 Task: Check the average views per listing of carpet in the last 3 years.
Action: Mouse moved to (899, 204)
Screenshot: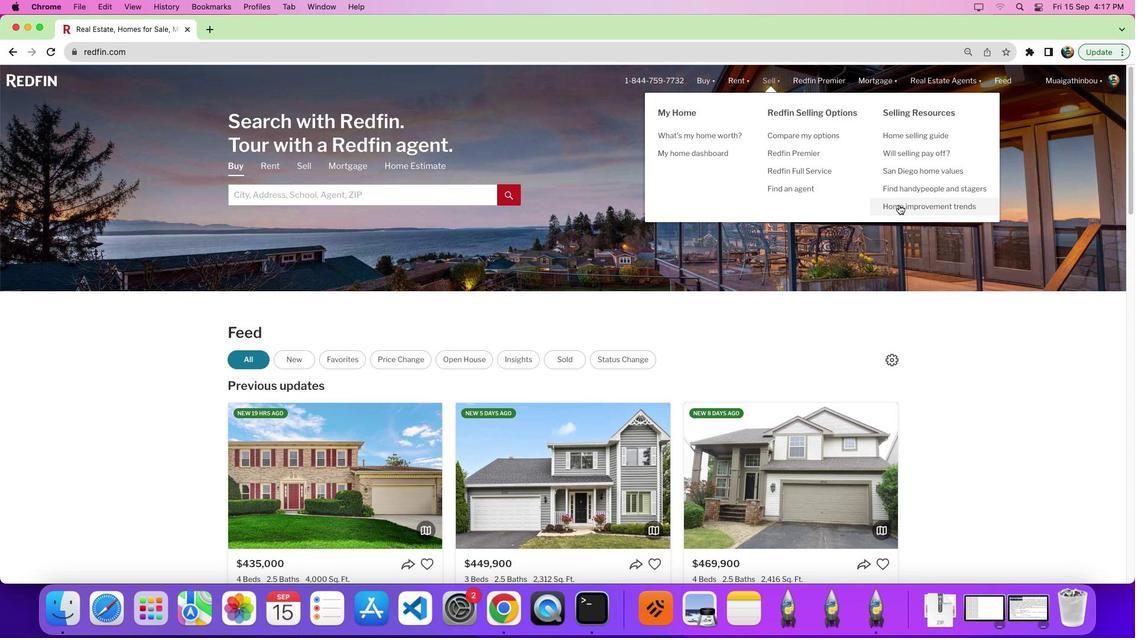 
Action: Mouse pressed left at (899, 204)
Screenshot: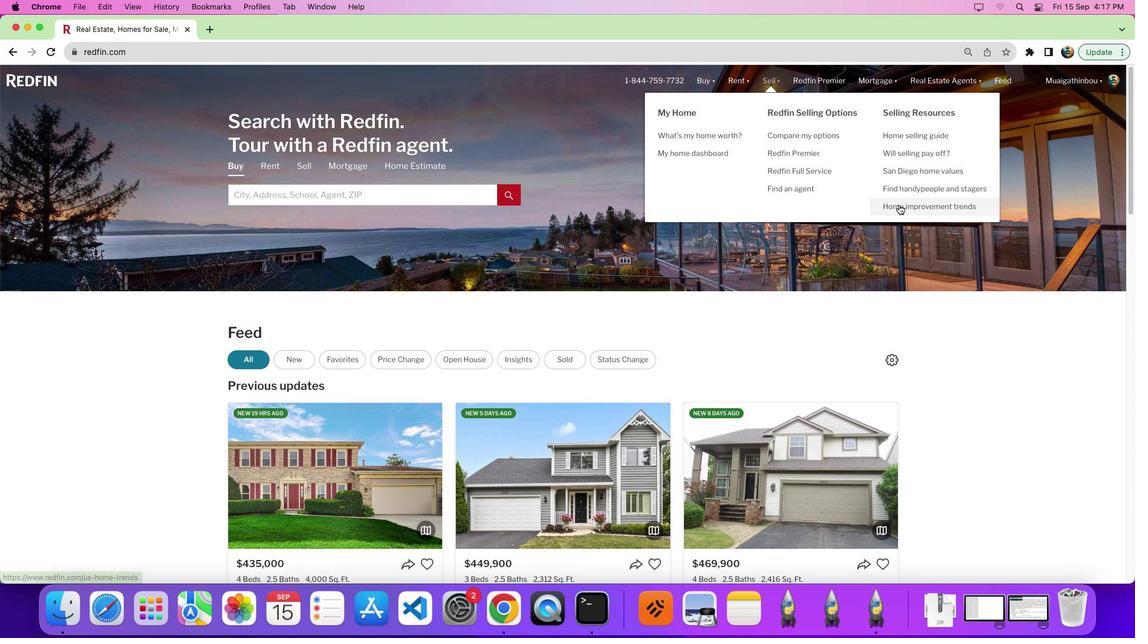 
Action: Mouse pressed left at (899, 204)
Screenshot: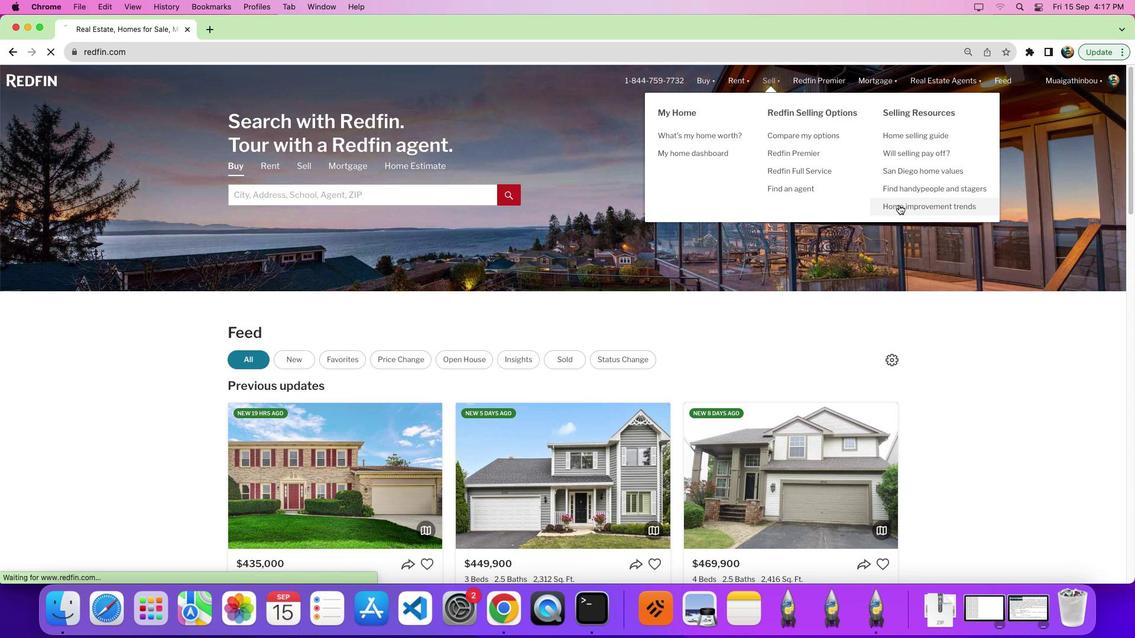 
Action: Mouse moved to (321, 233)
Screenshot: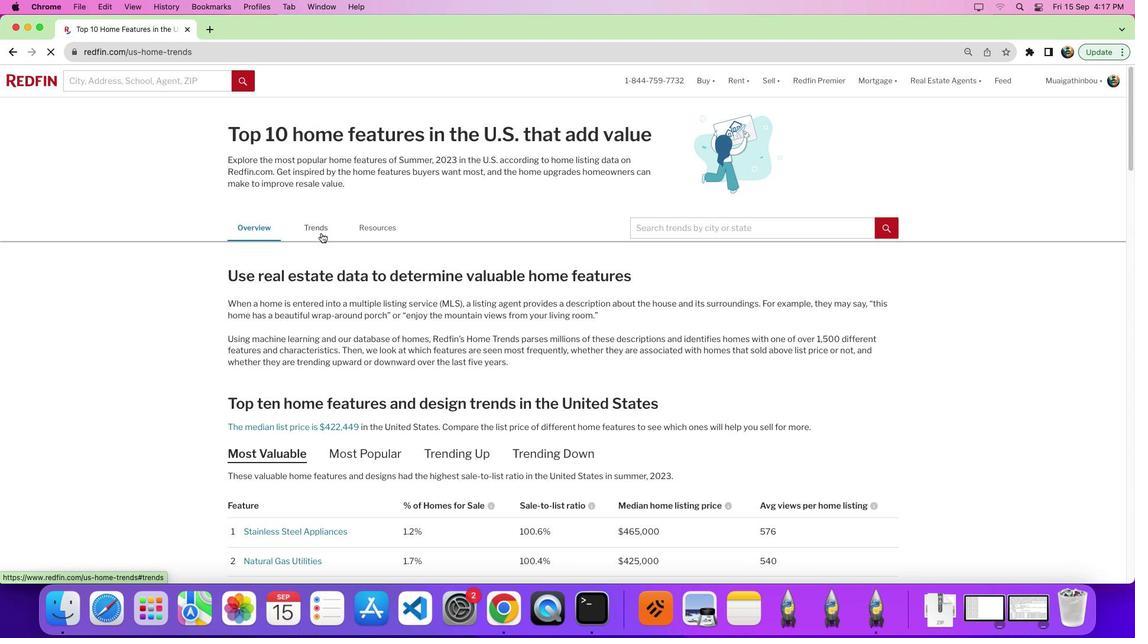 
Action: Mouse pressed left at (321, 233)
Screenshot: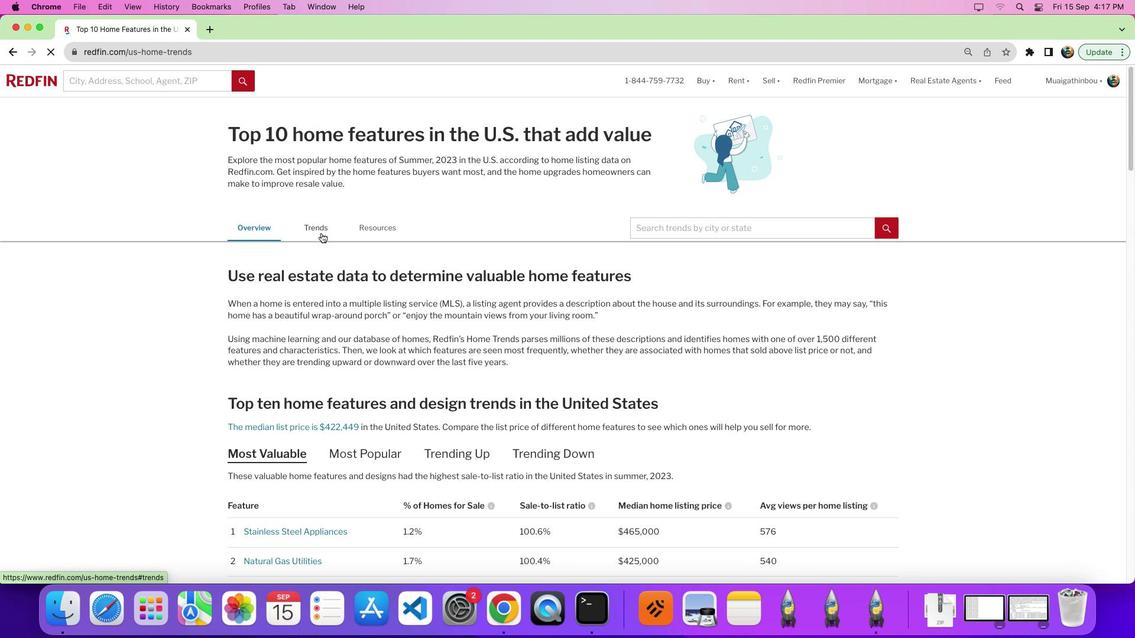 
Action: Mouse moved to (454, 245)
Screenshot: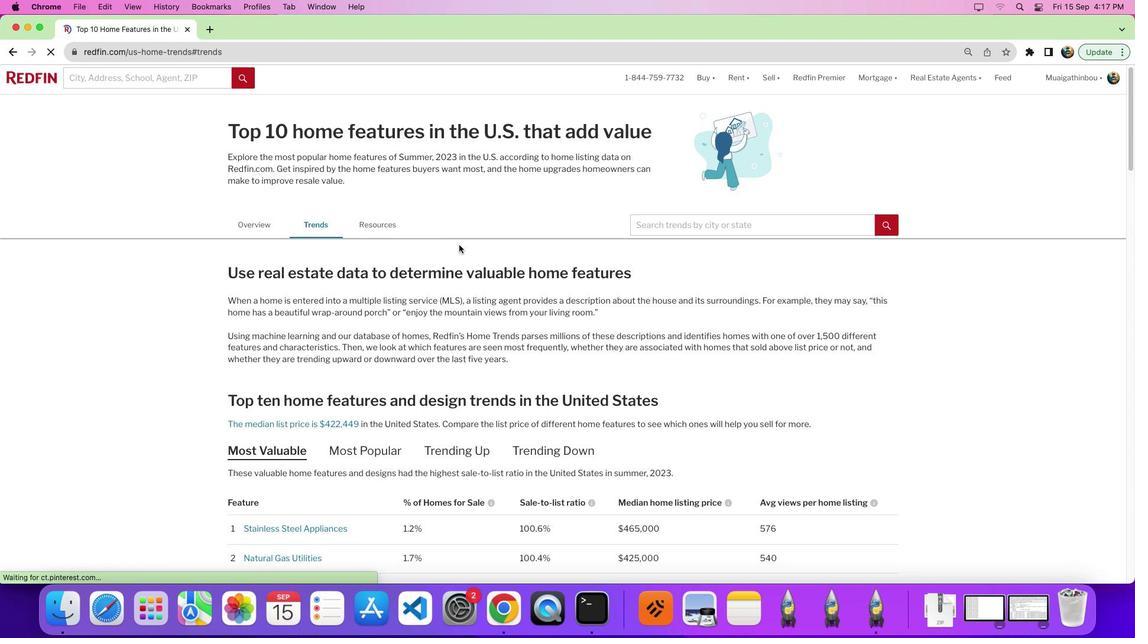 
Action: Mouse scrolled (454, 245) with delta (0, 0)
Screenshot: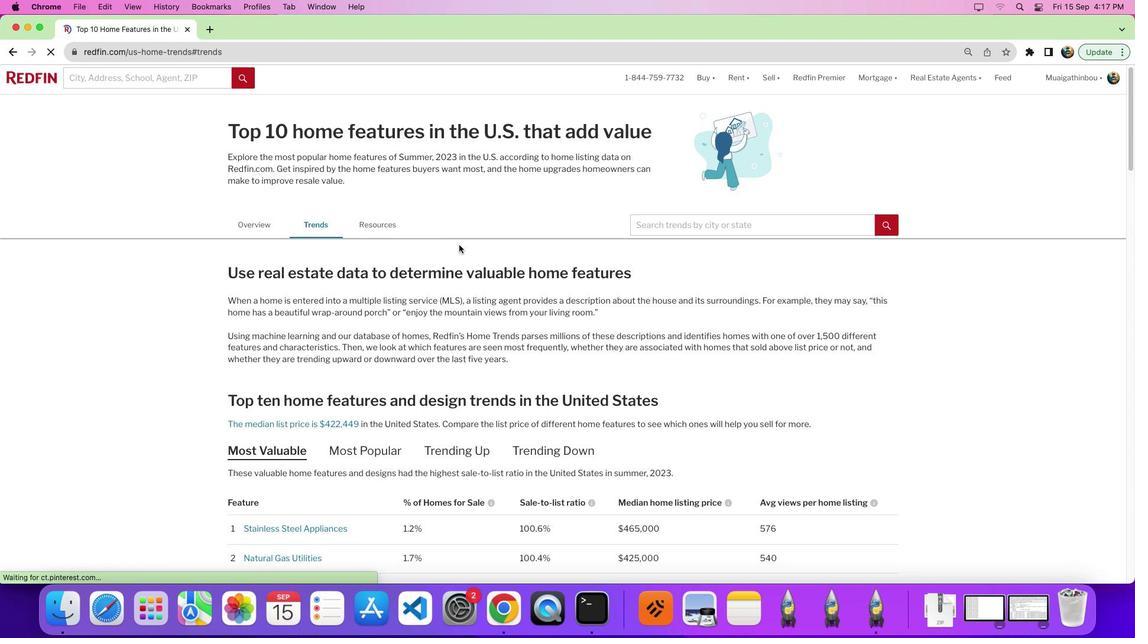 
Action: Mouse moved to (457, 245)
Screenshot: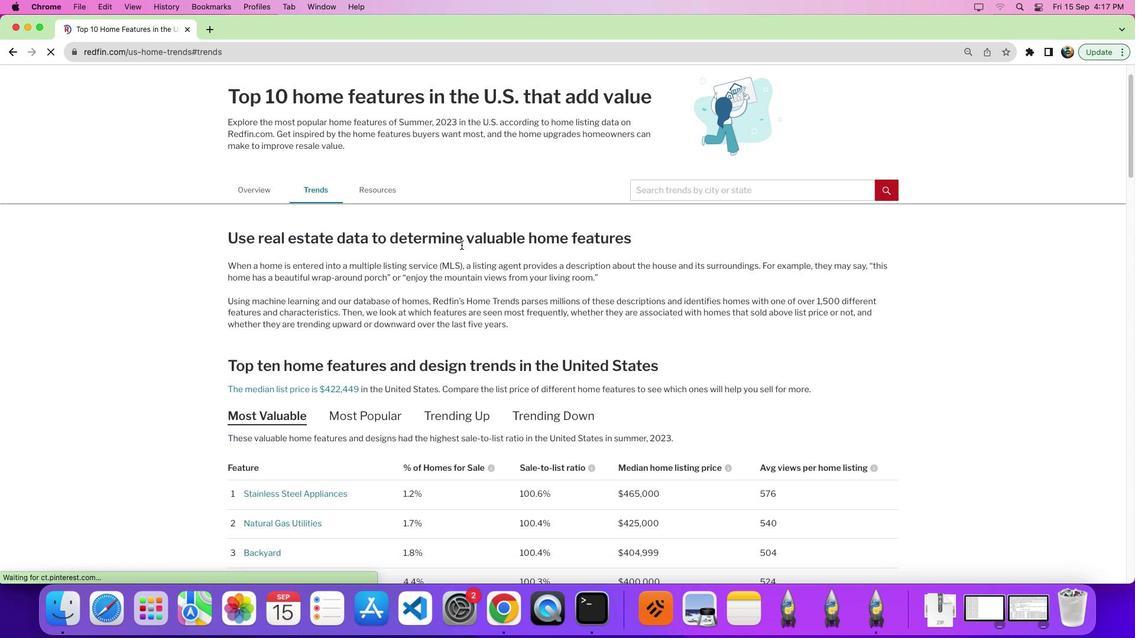 
Action: Mouse scrolled (457, 245) with delta (0, 0)
Screenshot: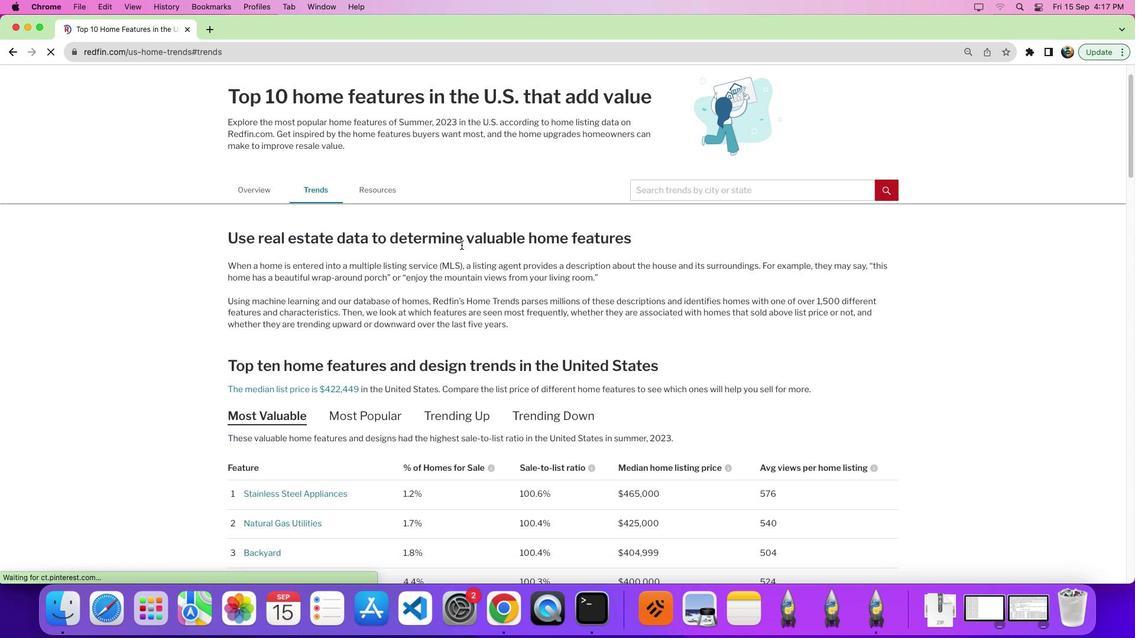 
Action: Mouse moved to (459, 244)
Screenshot: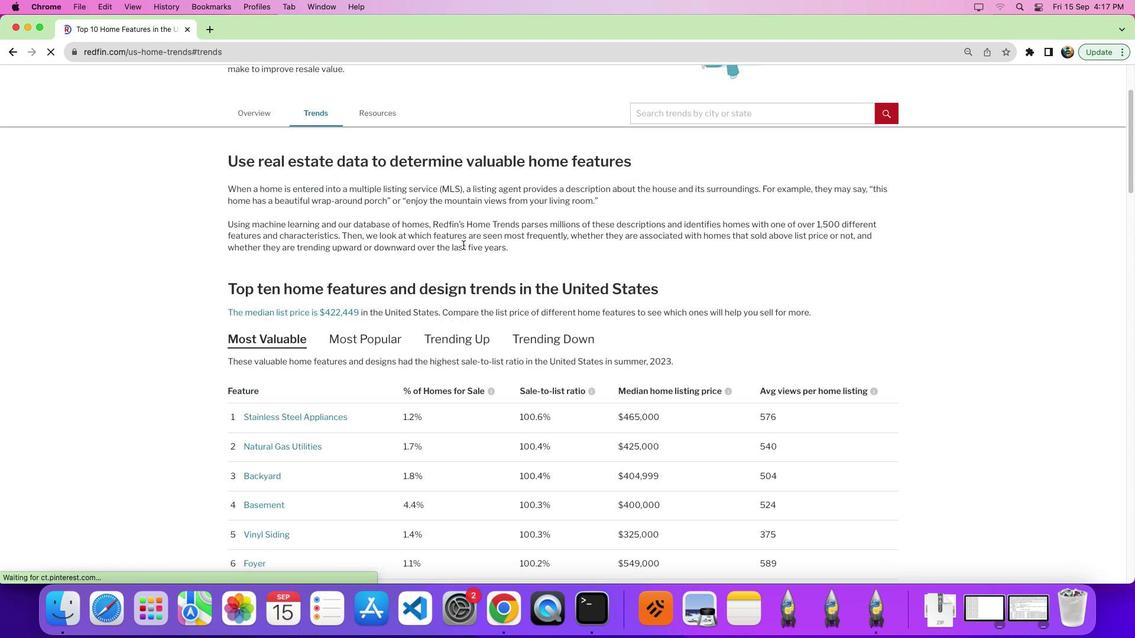 
Action: Mouse scrolled (459, 244) with delta (0, -4)
Screenshot: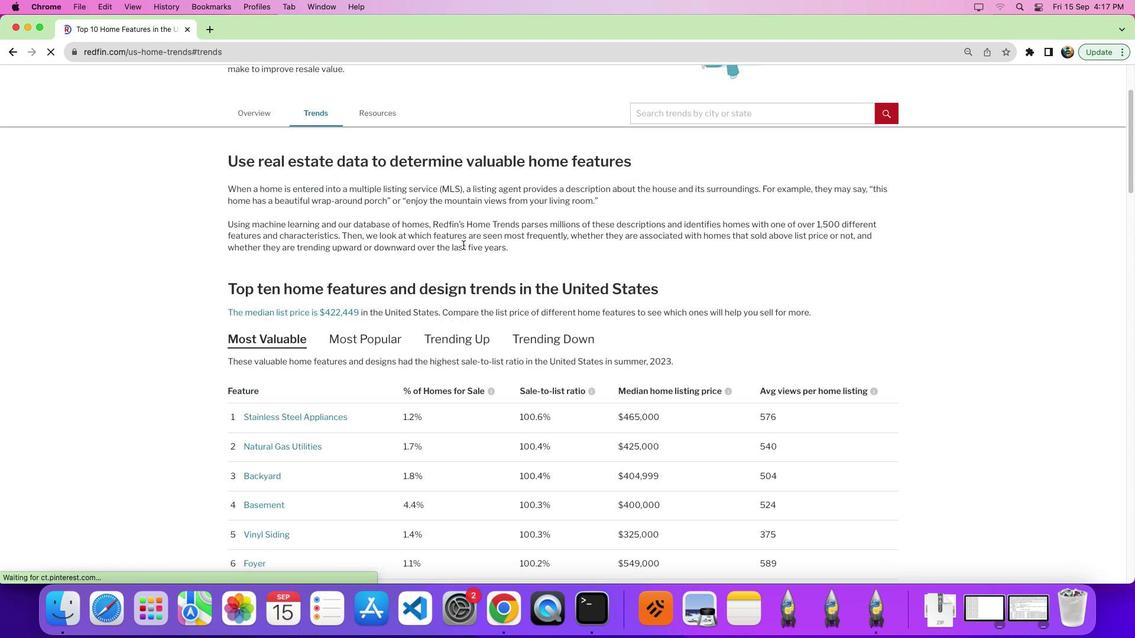 
Action: Mouse moved to (462, 245)
Screenshot: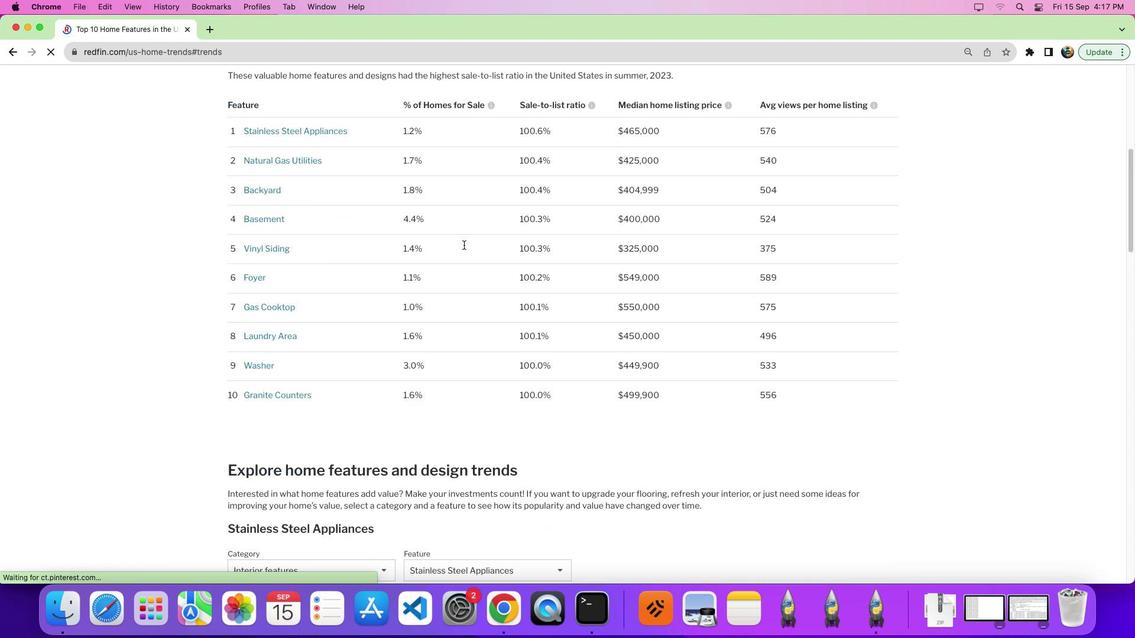 
Action: Mouse scrolled (462, 245) with delta (0, -4)
Screenshot: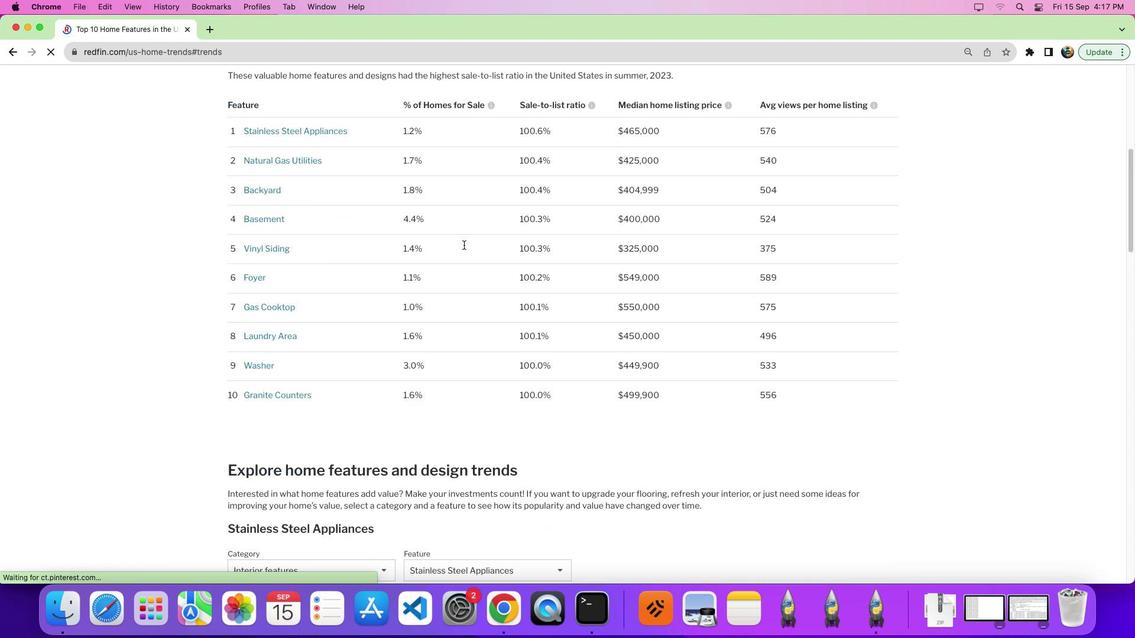 
Action: Mouse moved to (463, 245)
Screenshot: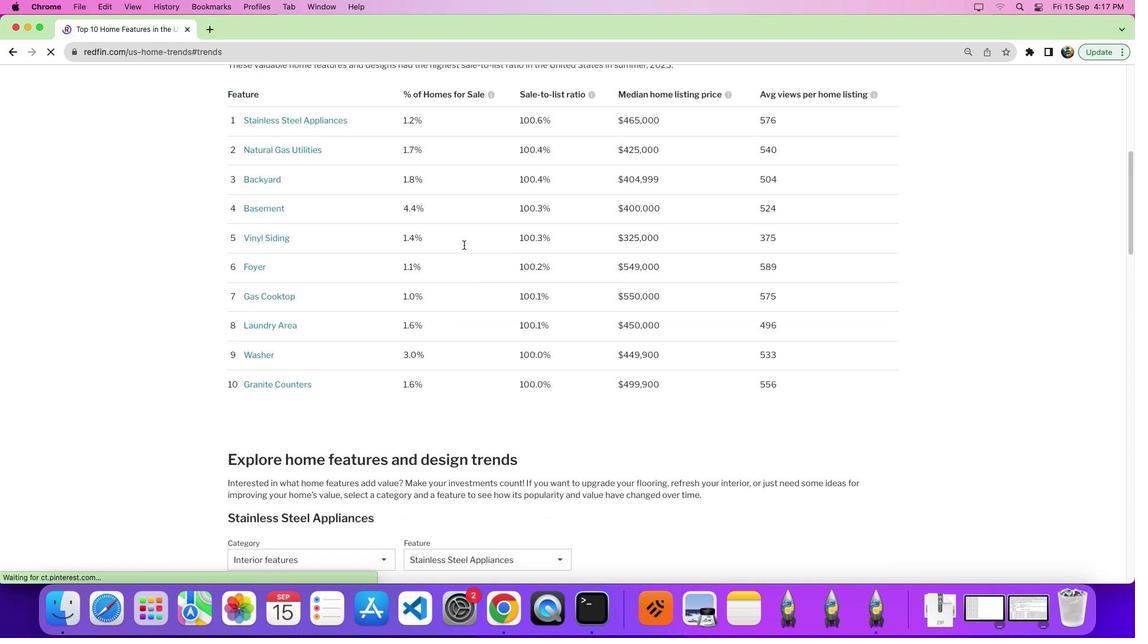 
Action: Mouse scrolled (463, 245) with delta (0, 0)
Screenshot: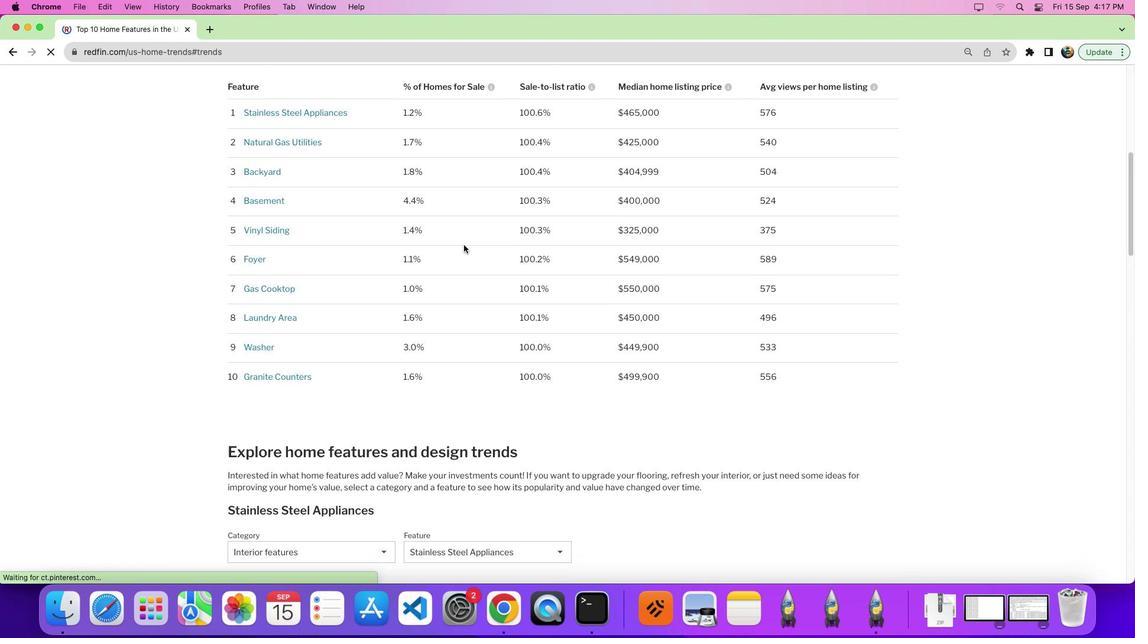 
Action: Mouse scrolled (463, 245) with delta (0, 0)
Screenshot: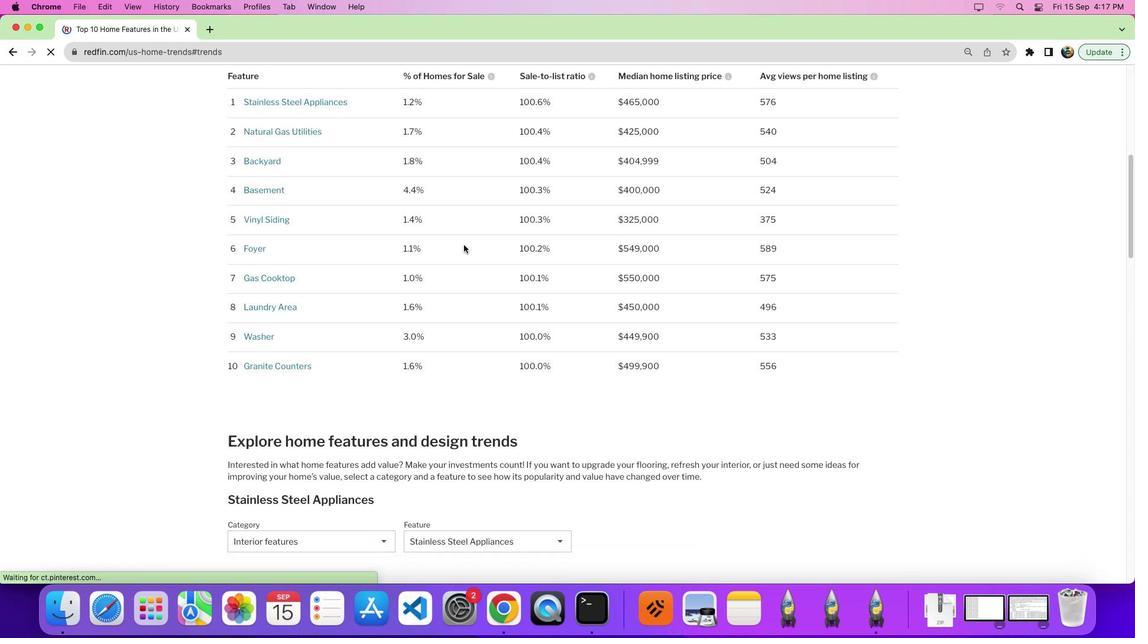 
Action: Mouse scrolled (463, 245) with delta (0, -2)
Screenshot: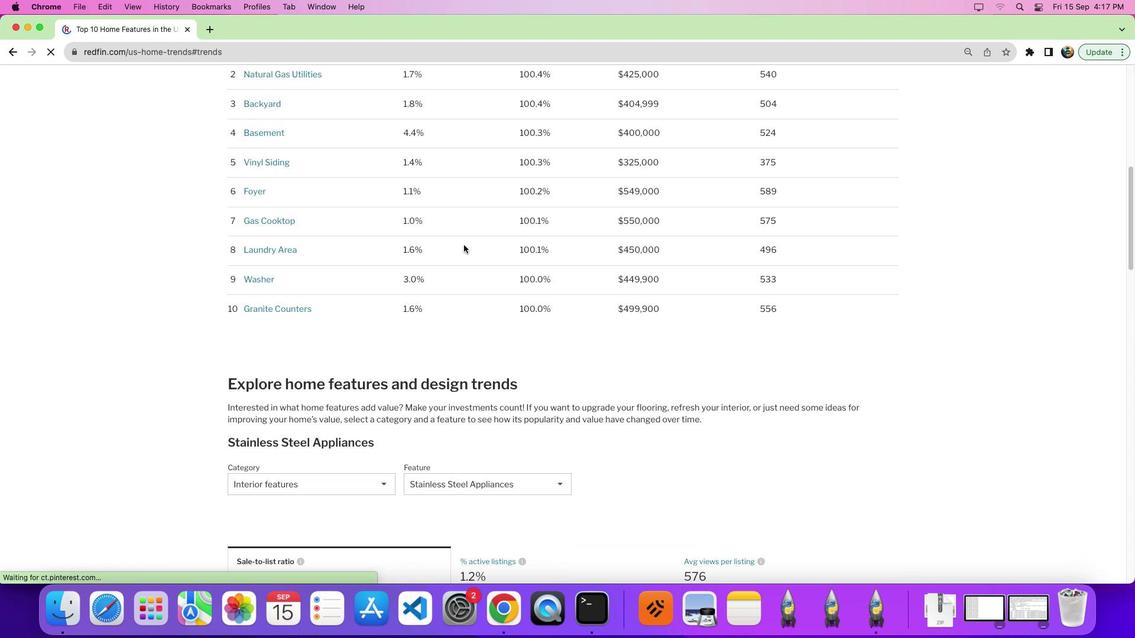 
Action: Mouse moved to (492, 262)
Screenshot: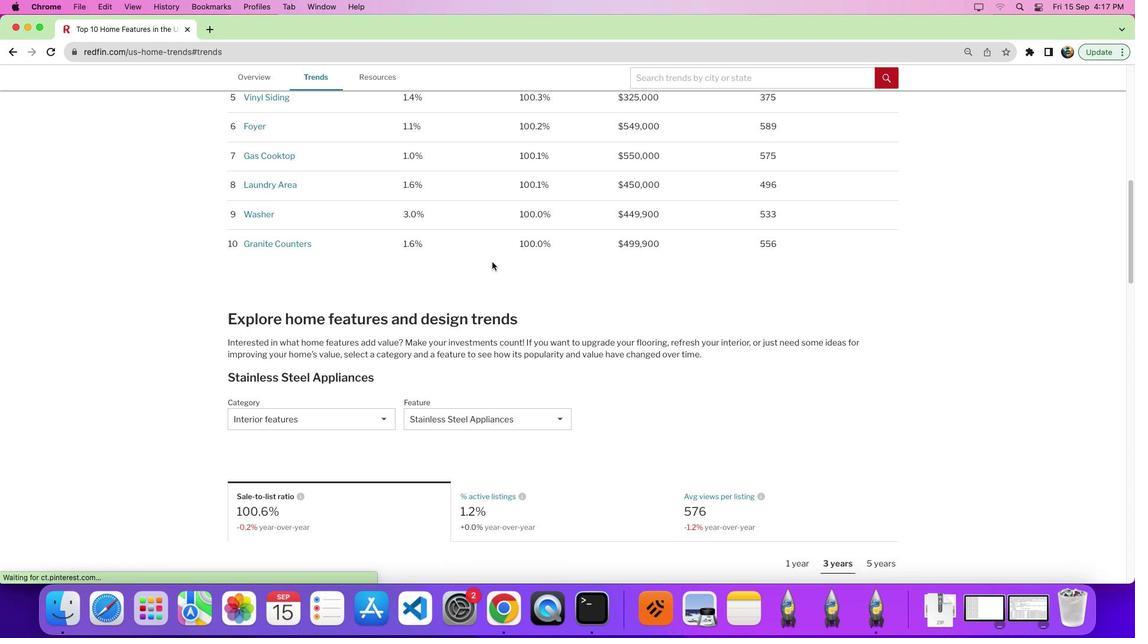 
Action: Mouse scrolled (492, 262) with delta (0, 0)
Screenshot: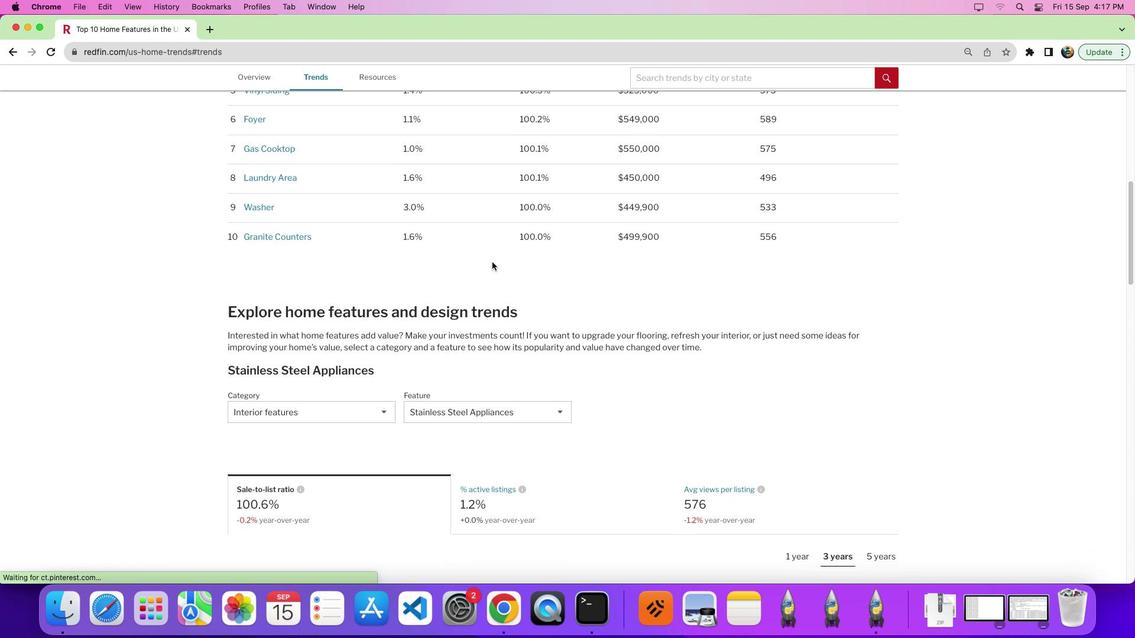 
Action: Mouse scrolled (492, 262) with delta (0, 0)
Screenshot: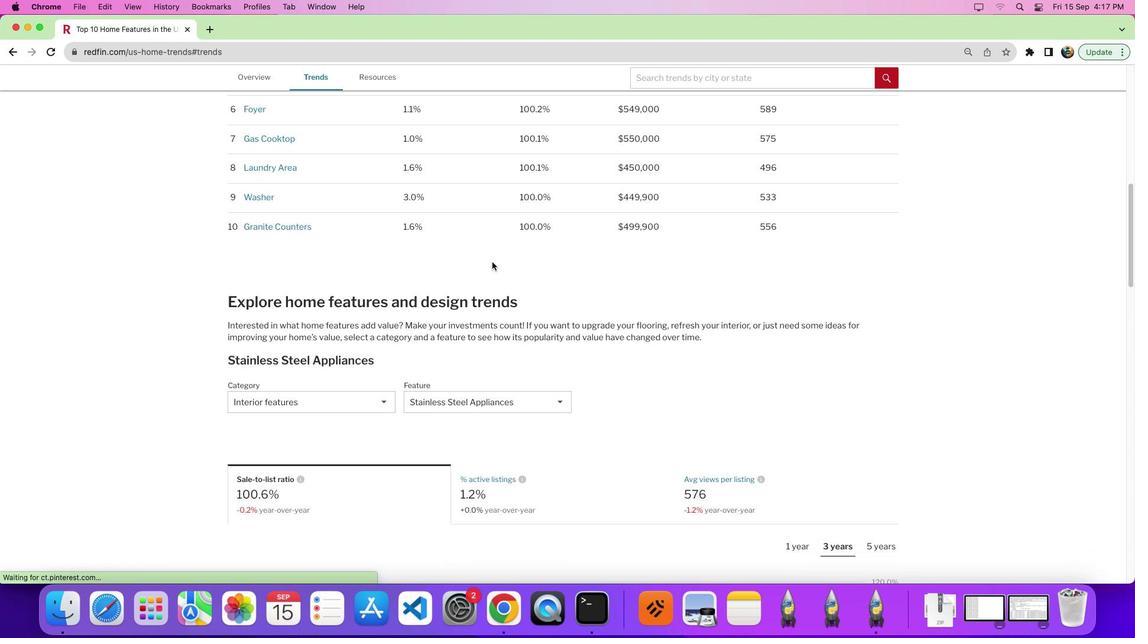 
Action: Mouse moved to (495, 262)
Screenshot: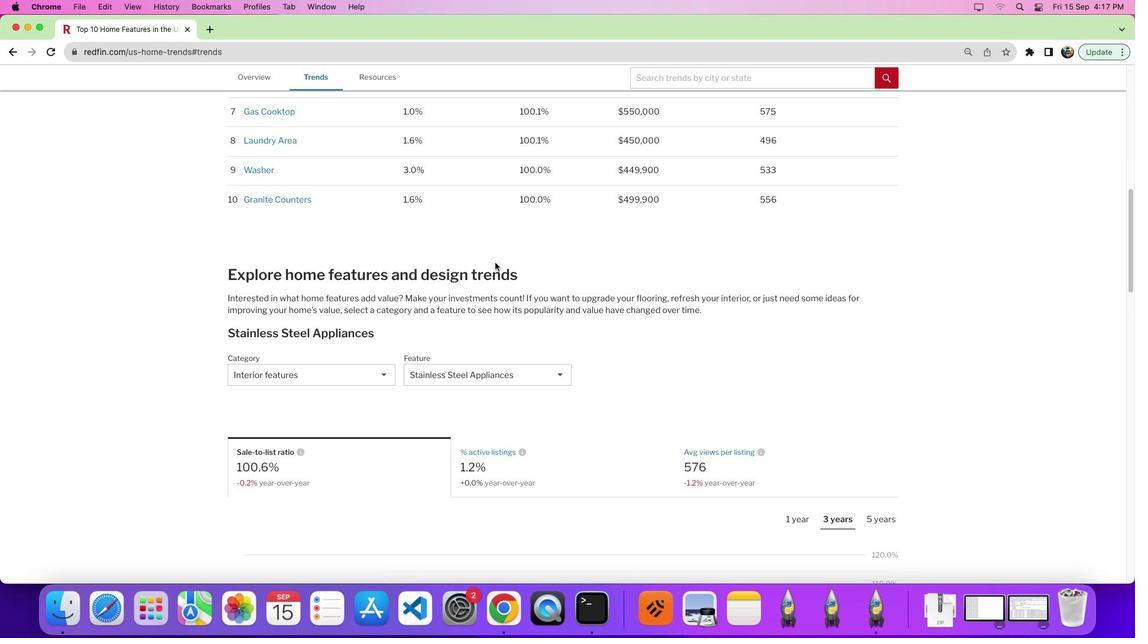 
Action: Mouse scrolled (495, 262) with delta (0, 0)
Screenshot: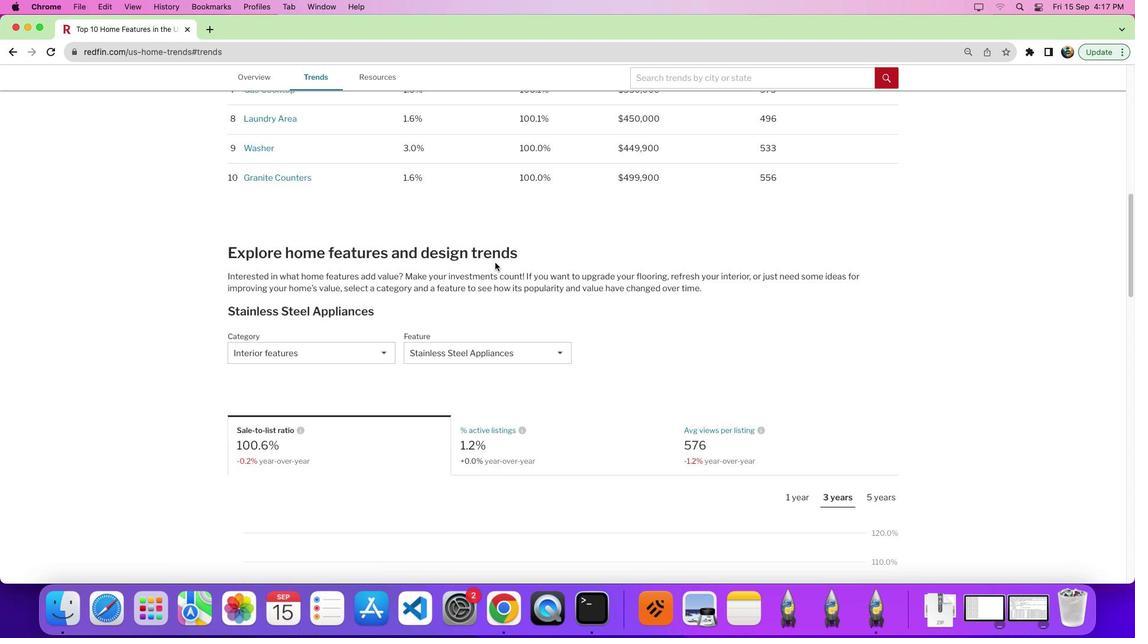 
Action: Mouse scrolled (495, 262) with delta (0, 0)
Screenshot: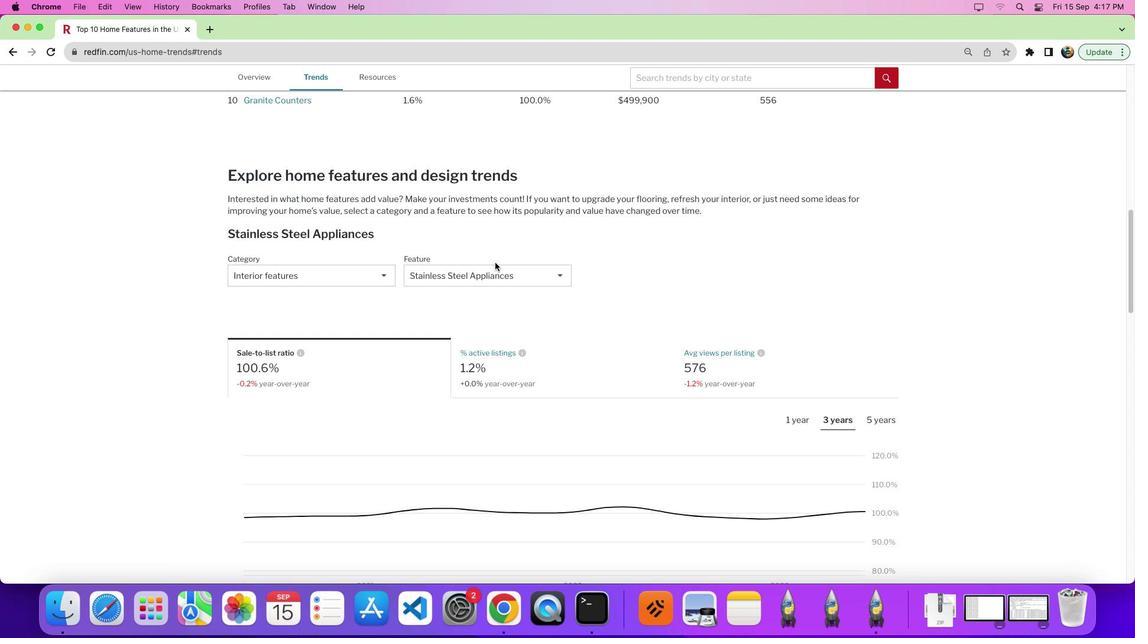 
Action: Mouse scrolled (495, 262) with delta (0, -4)
Screenshot: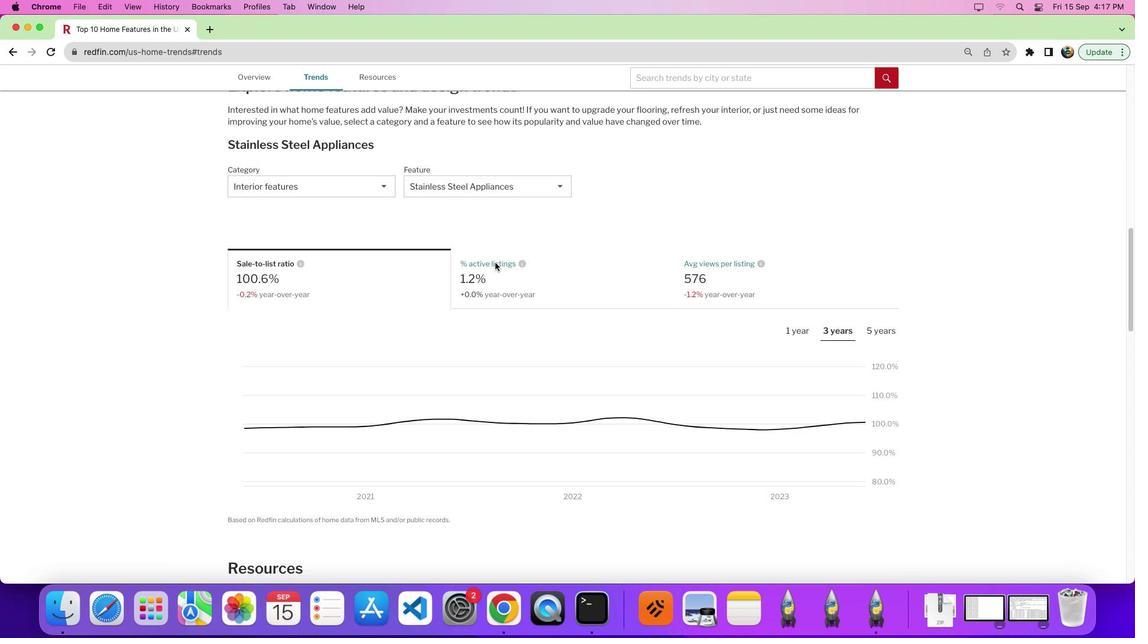 
Action: Mouse moved to (501, 150)
Screenshot: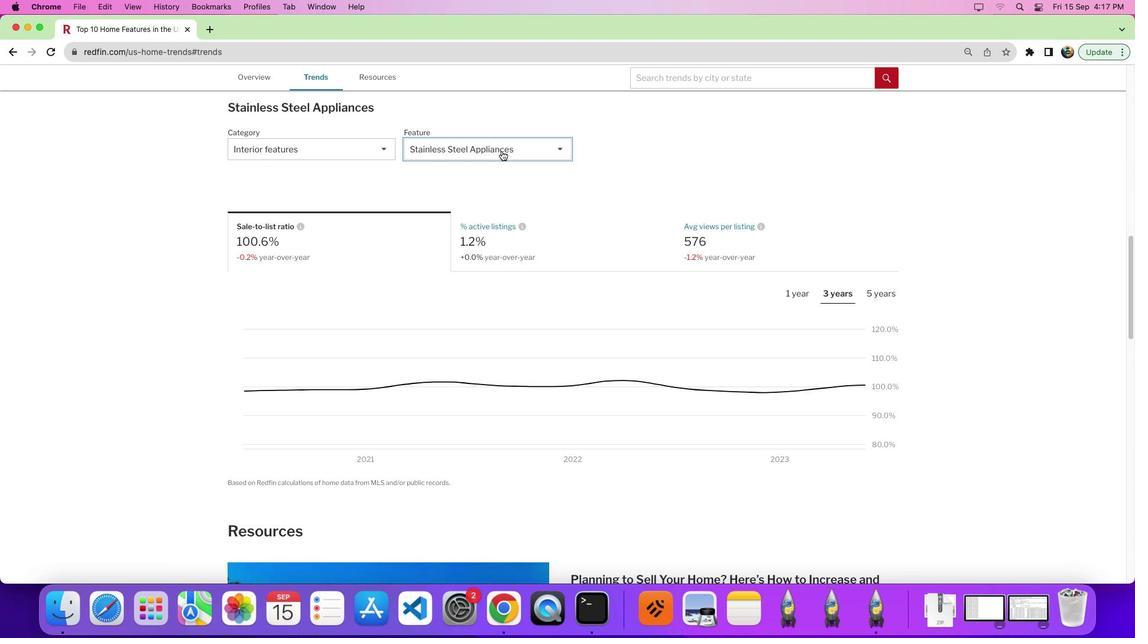 
Action: Mouse pressed left at (501, 150)
Screenshot: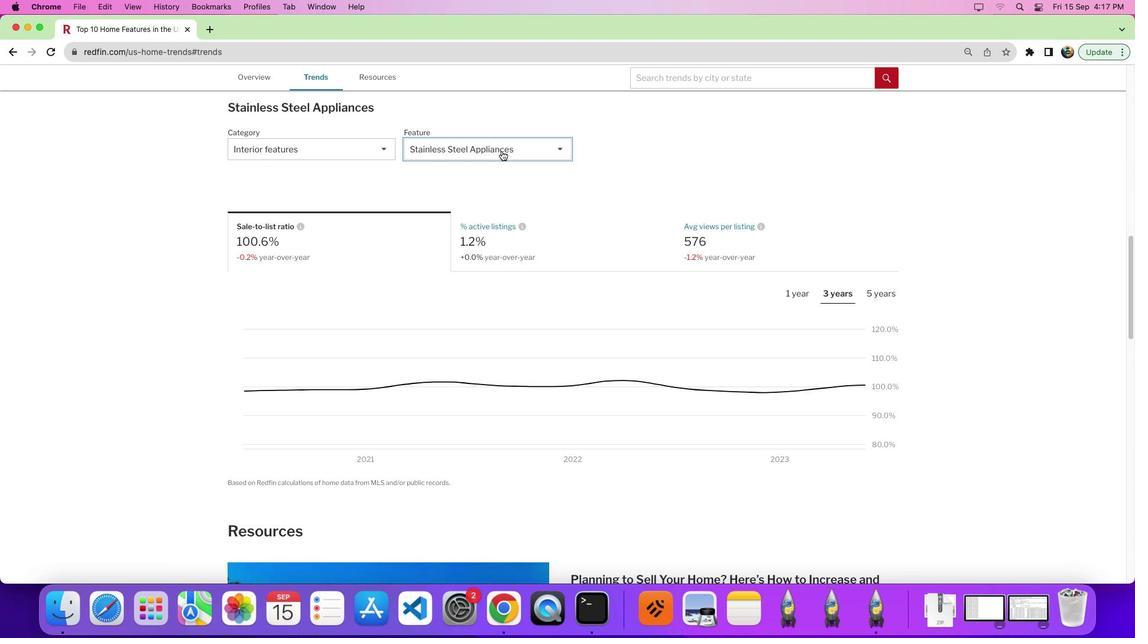
Action: Mouse moved to (496, 297)
Screenshot: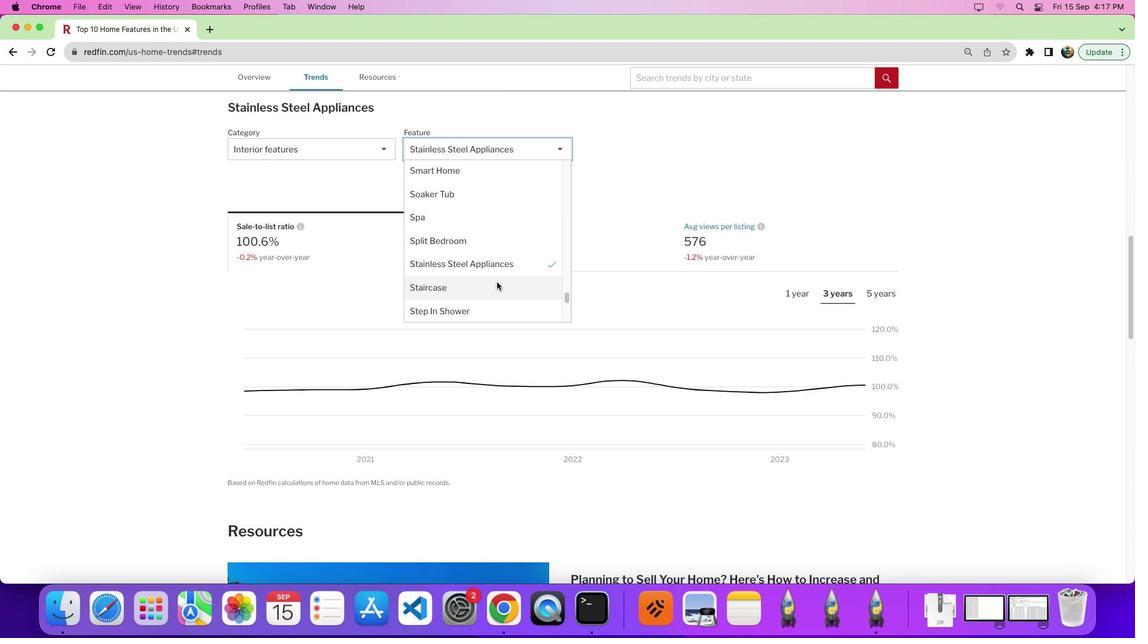 
Action: Mouse scrolled (496, 297) with delta (0, 0)
Screenshot: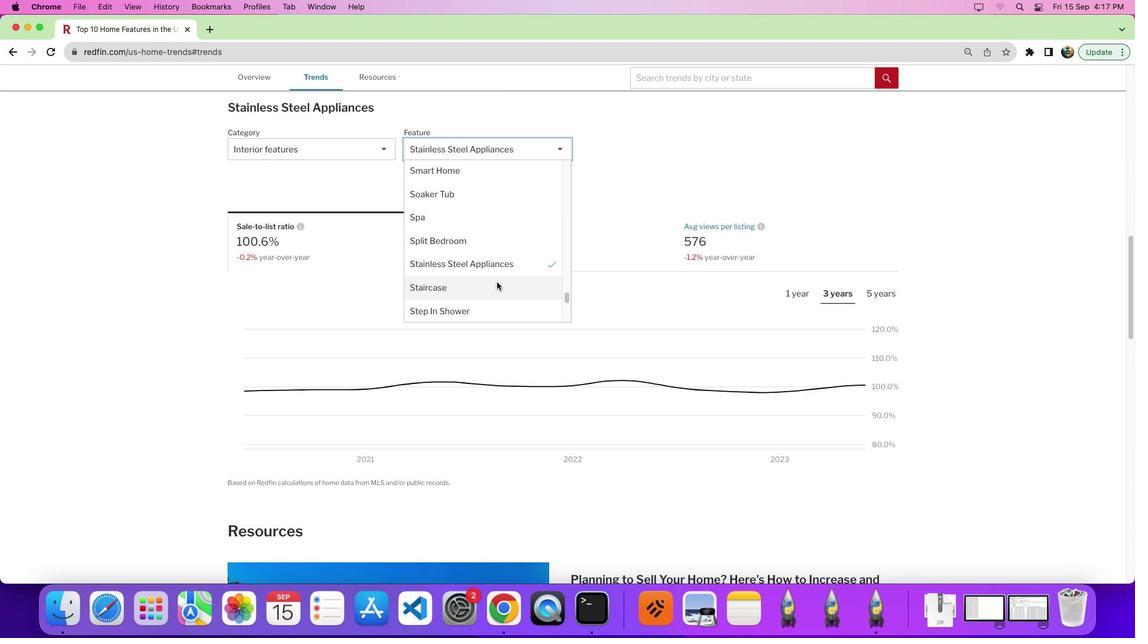 
Action: Mouse moved to (496, 291)
Screenshot: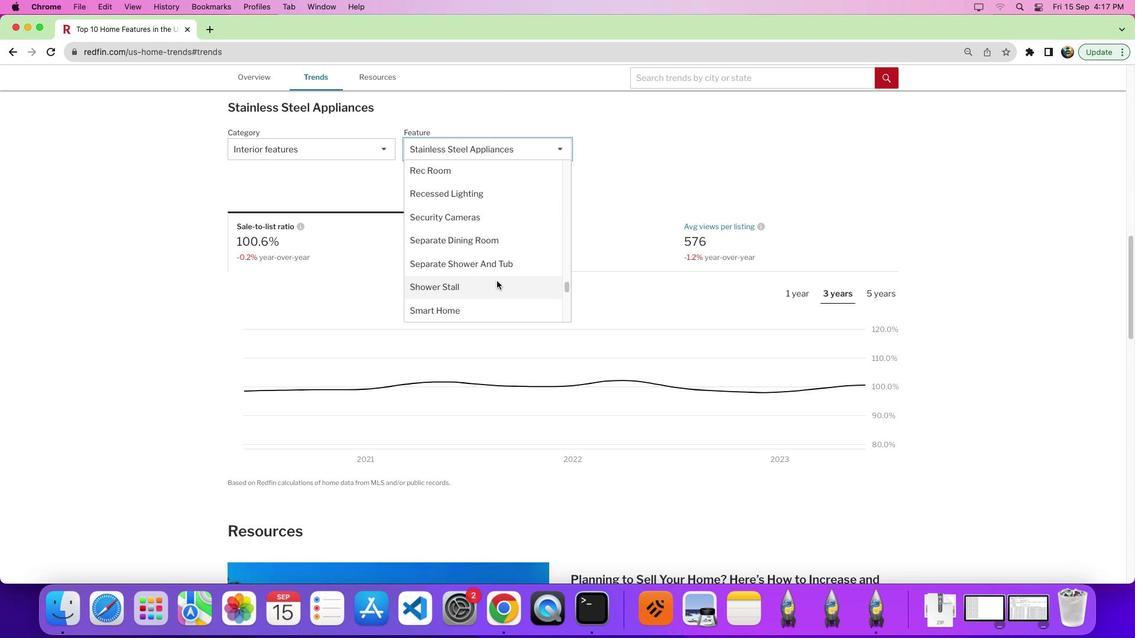 
Action: Mouse scrolled (496, 291) with delta (0, 0)
Screenshot: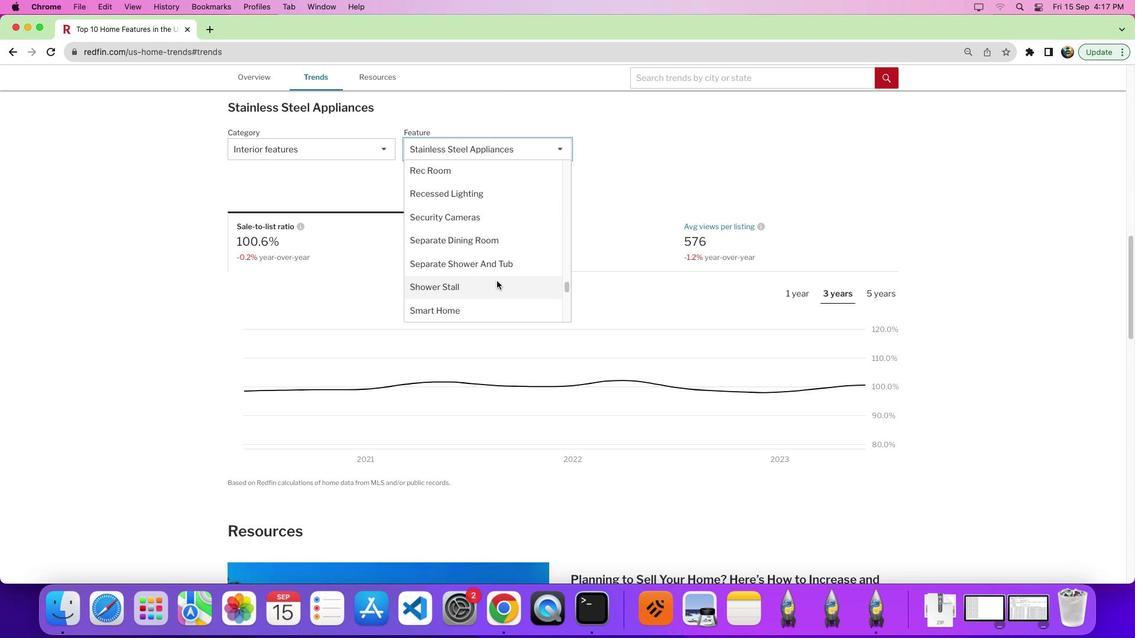 
Action: Mouse moved to (496, 285)
Screenshot: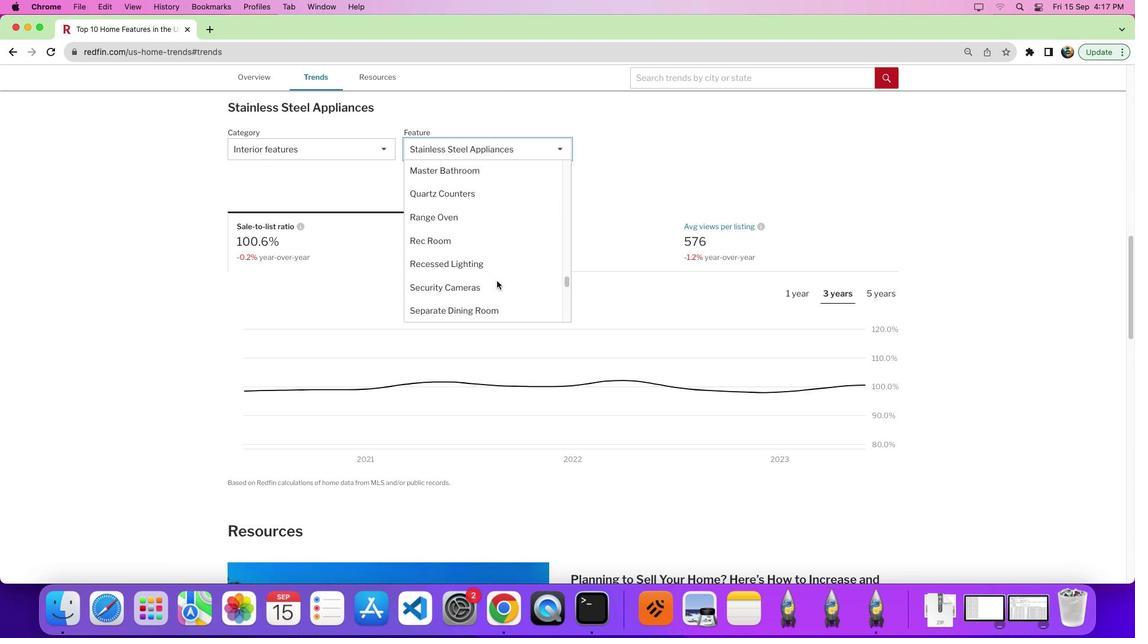
Action: Mouse scrolled (496, 285) with delta (0, 4)
Screenshot: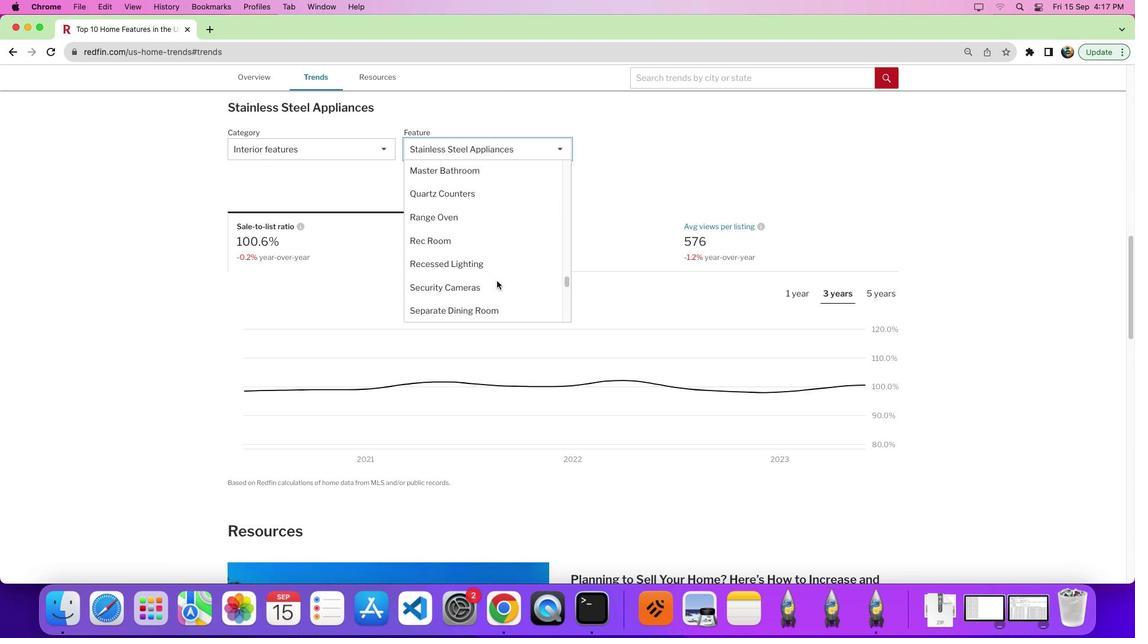 
Action: Mouse moved to (497, 280)
Screenshot: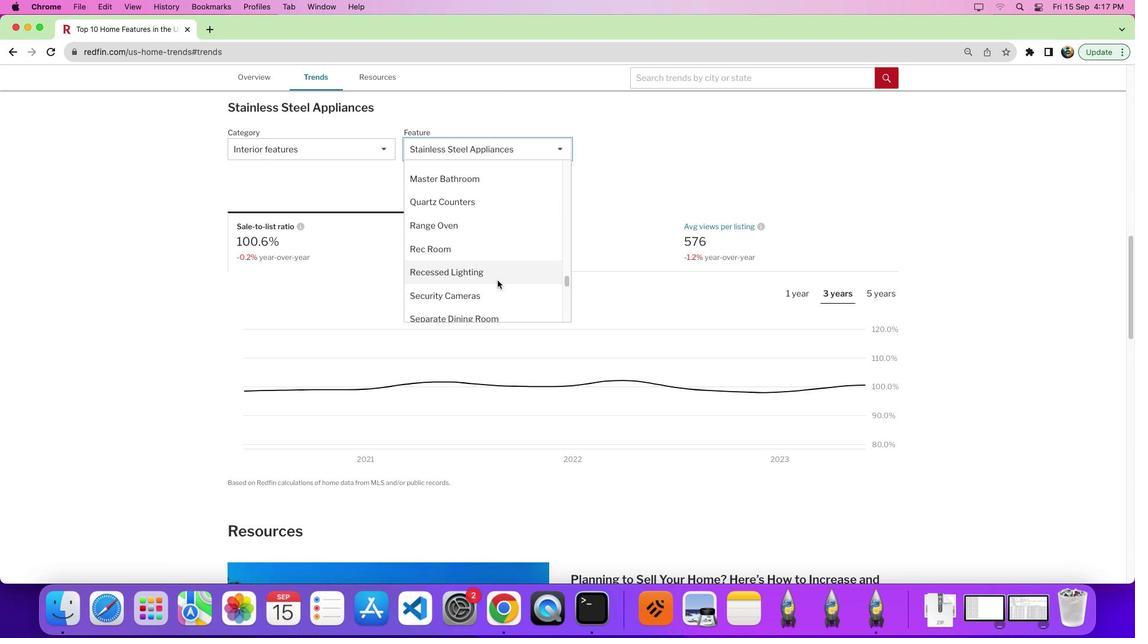 
Action: Mouse scrolled (497, 280) with delta (0, 0)
Screenshot: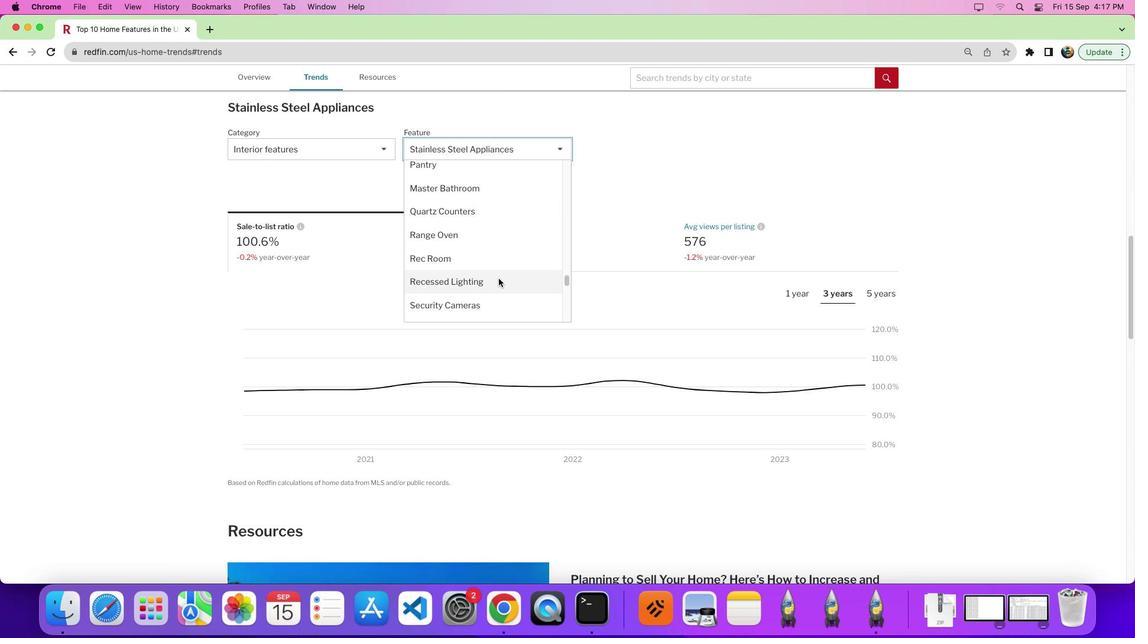 
Action: Mouse scrolled (497, 280) with delta (0, 0)
Screenshot: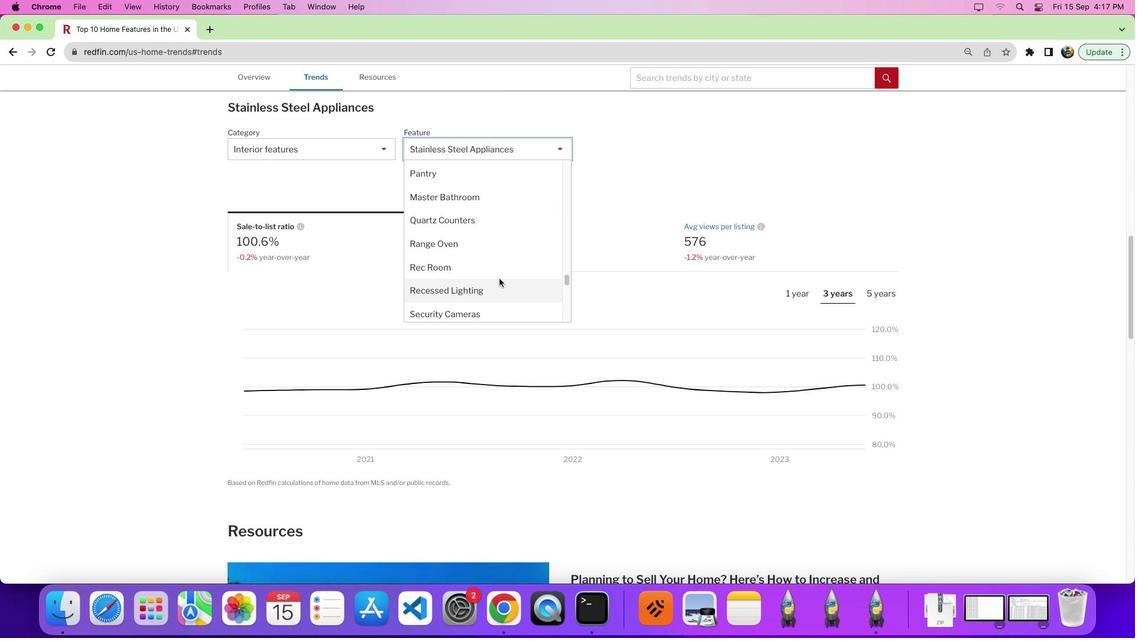 
Action: Mouse moved to (499, 277)
Screenshot: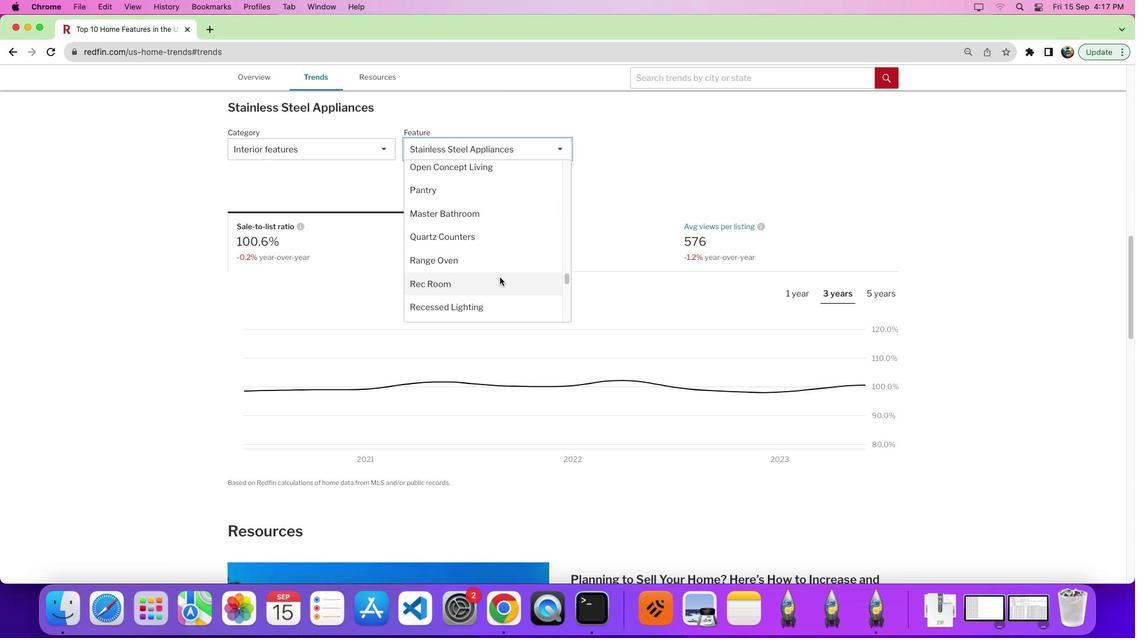 
Action: Mouse scrolled (499, 277) with delta (0, 0)
Screenshot: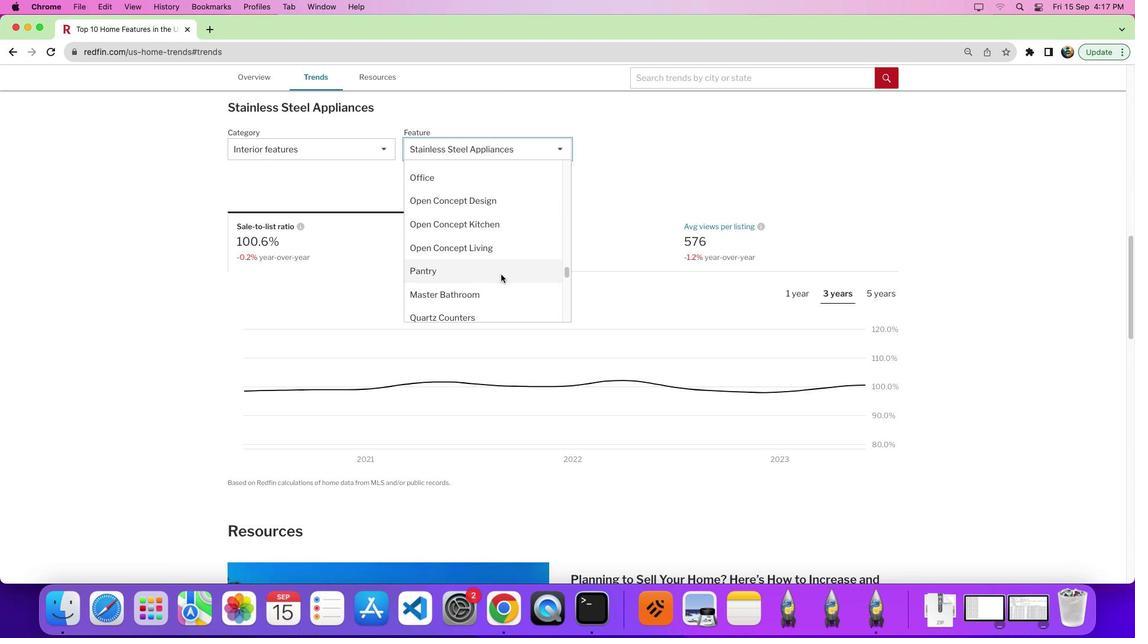 
Action: Mouse moved to (500, 277)
Screenshot: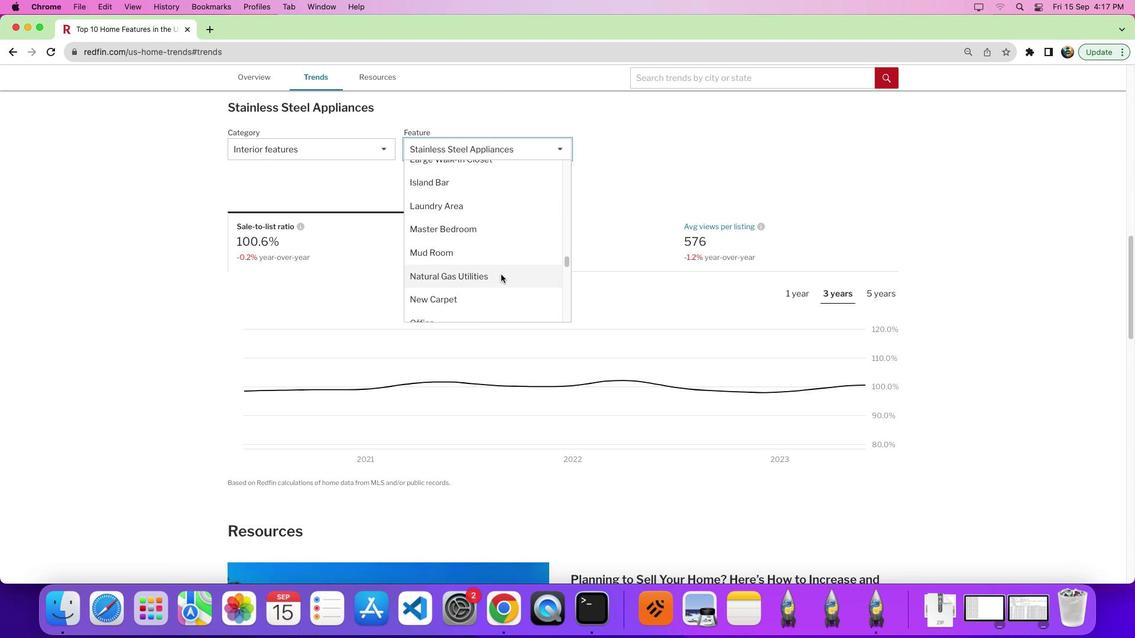 
Action: Mouse scrolled (500, 277) with delta (0, 1)
Screenshot: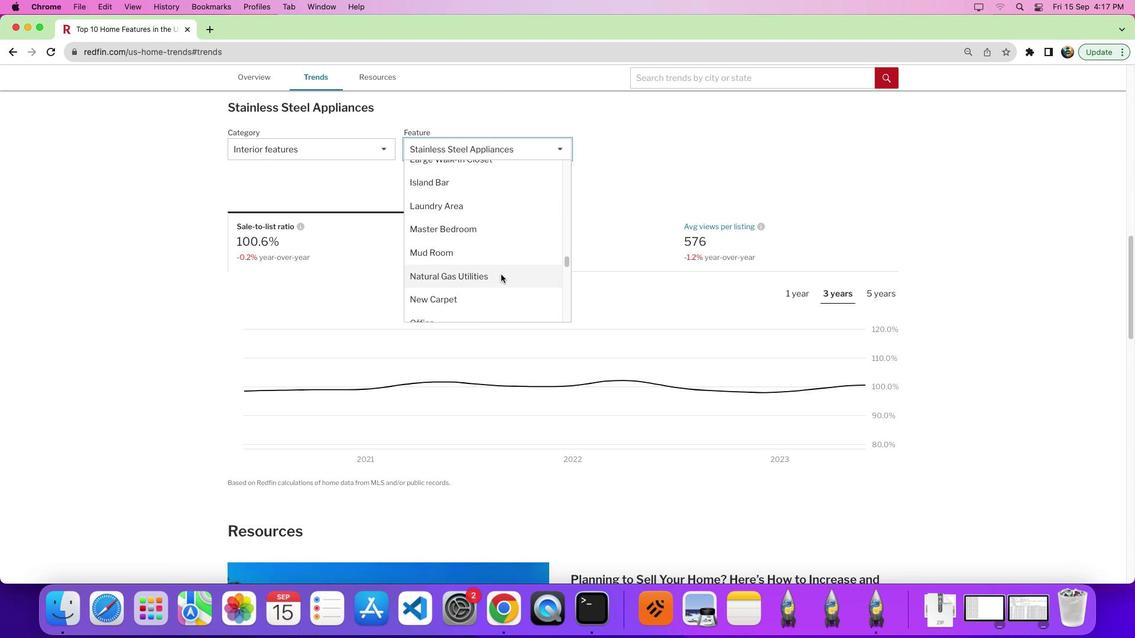 
Action: Mouse moved to (501, 276)
Screenshot: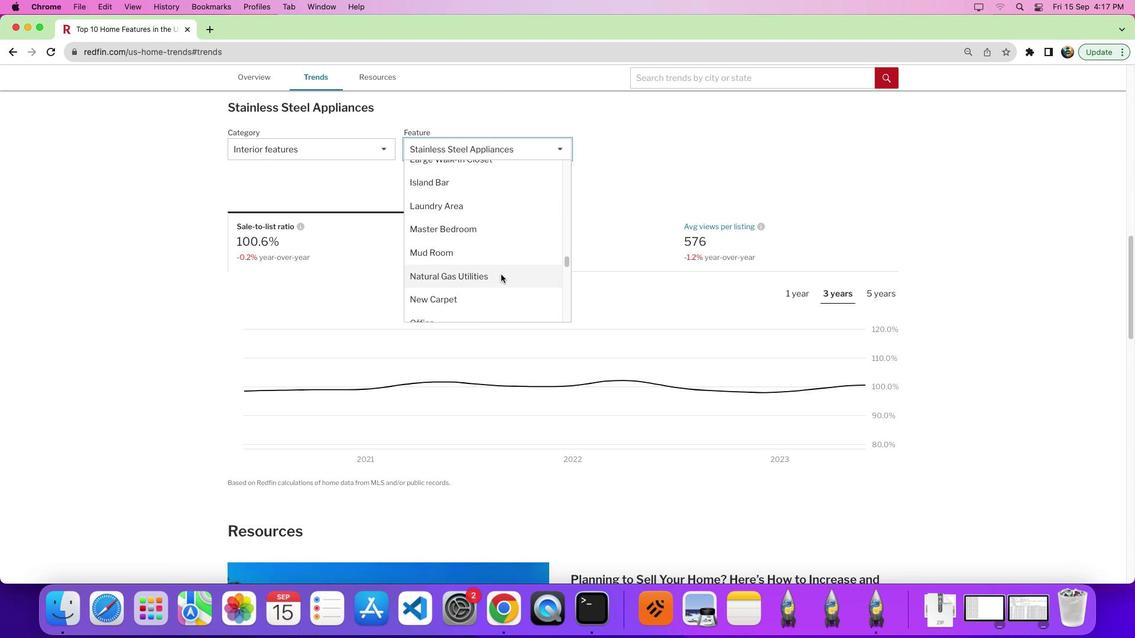 
Action: Mouse scrolled (501, 276) with delta (0, 5)
Screenshot: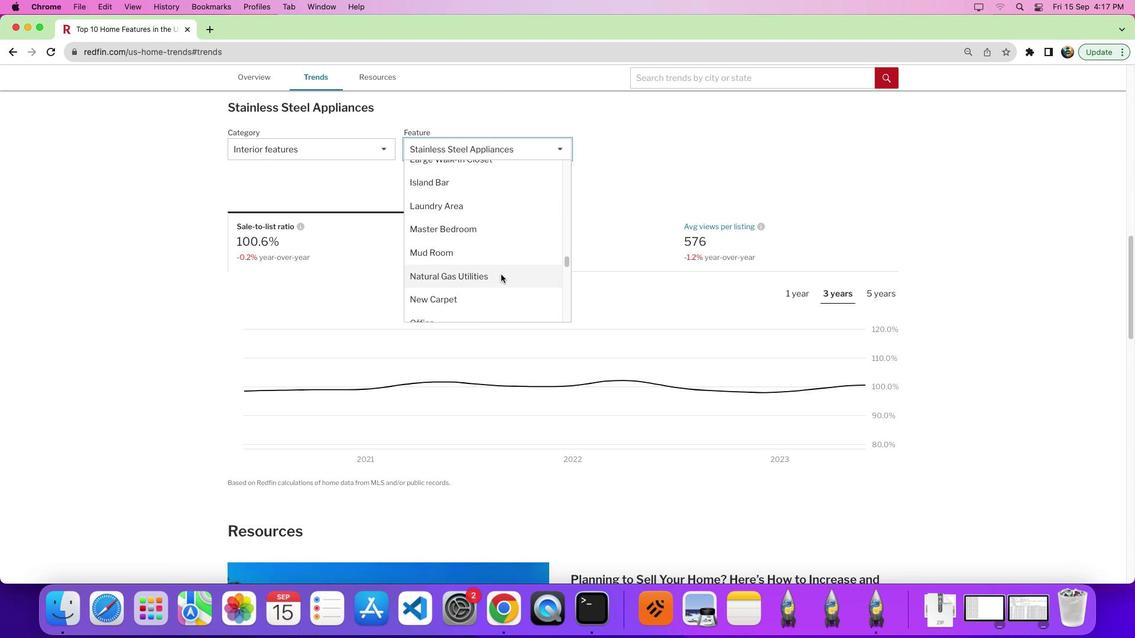 
Action: Mouse moved to (501, 273)
Screenshot: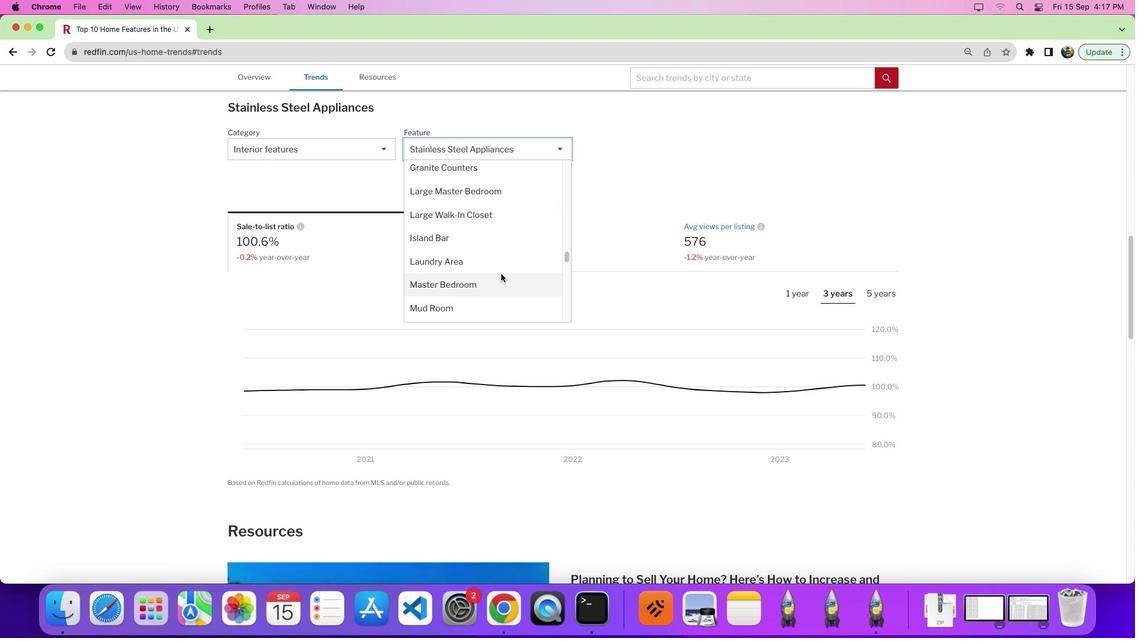 
Action: Mouse scrolled (501, 273) with delta (0, 0)
Screenshot: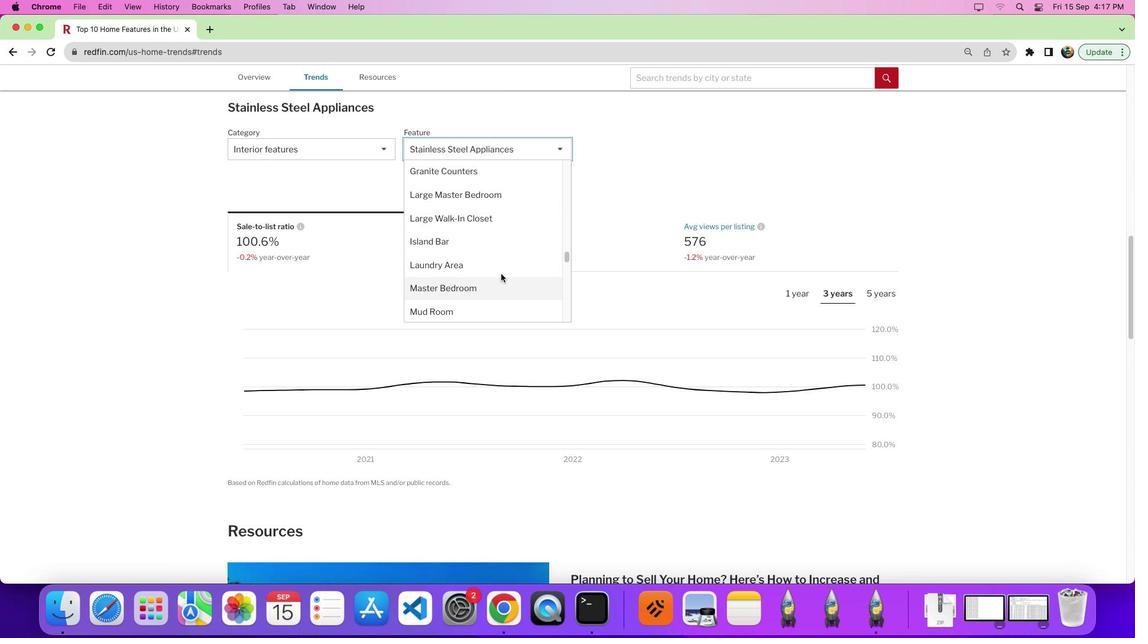 
Action: Mouse scrolled (501, 273) with delta (0, 0)
Screenshot: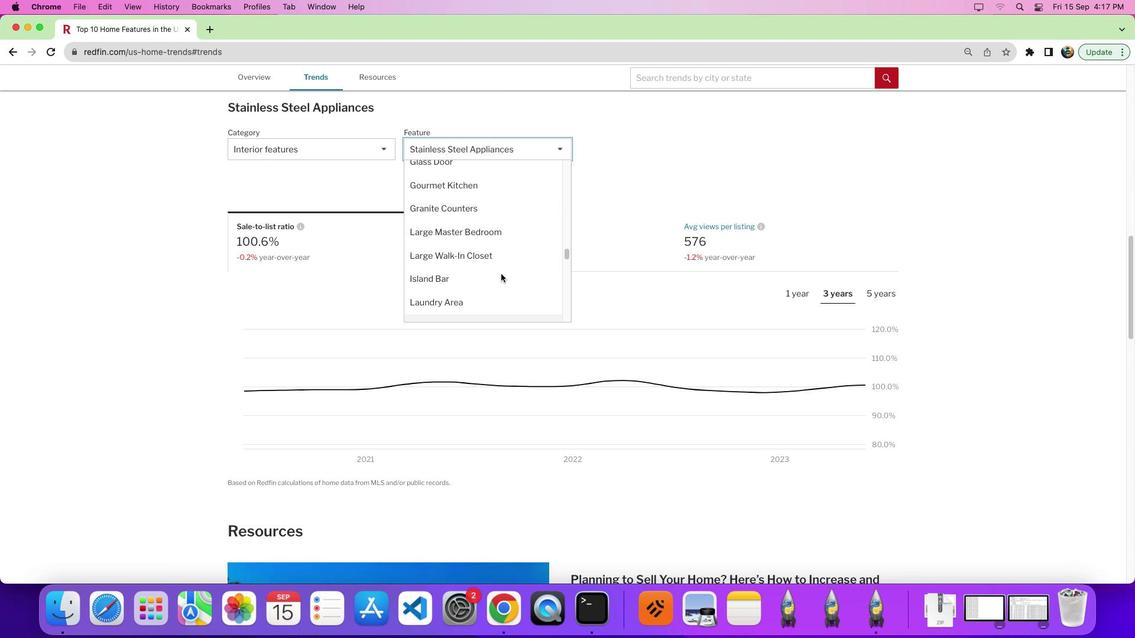 
Action: Mouse scrolled (501, 273) with delta (0, 2)
Screenshot: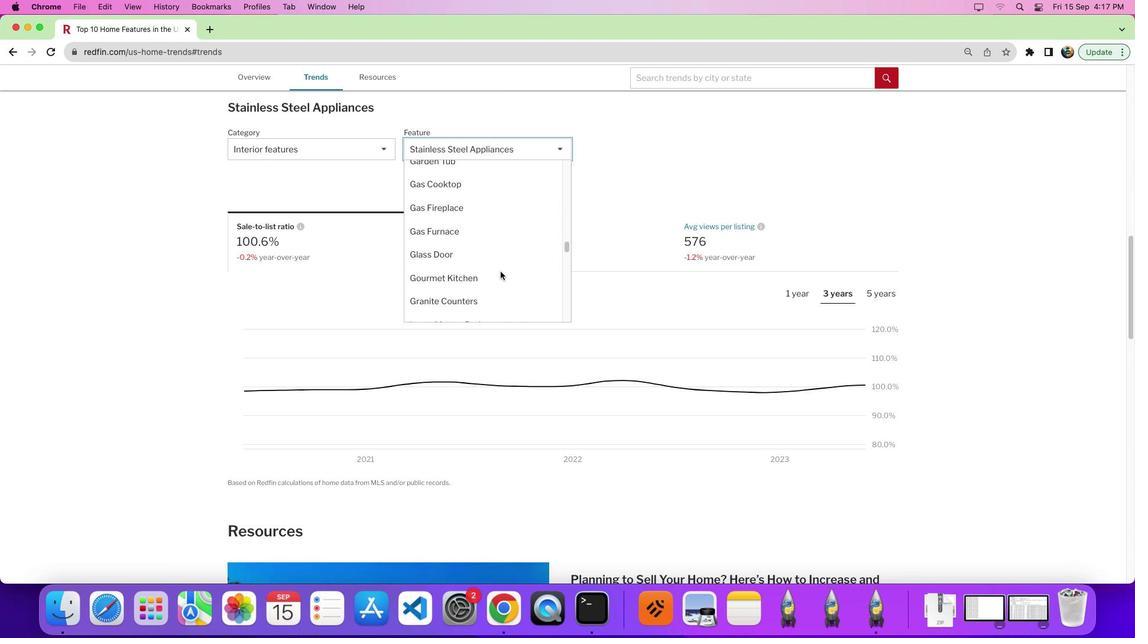 
Action: Mouse moved to (499, 269)
Screenshot: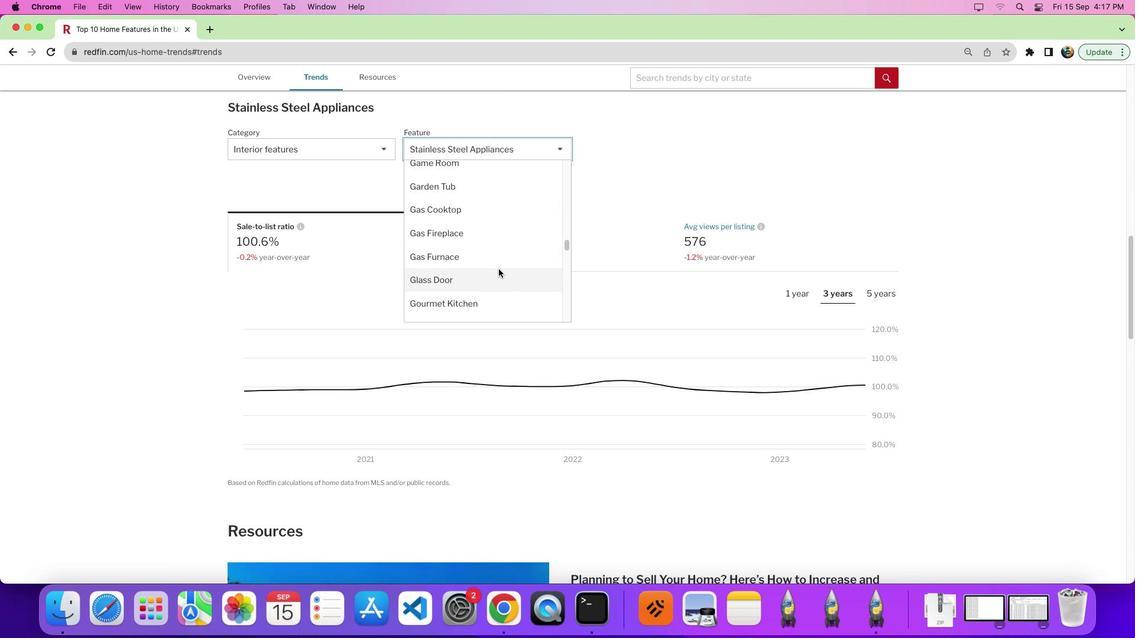 
Action: Mouse scrolled (499, 269) with delta (0, 0)
Screenshot: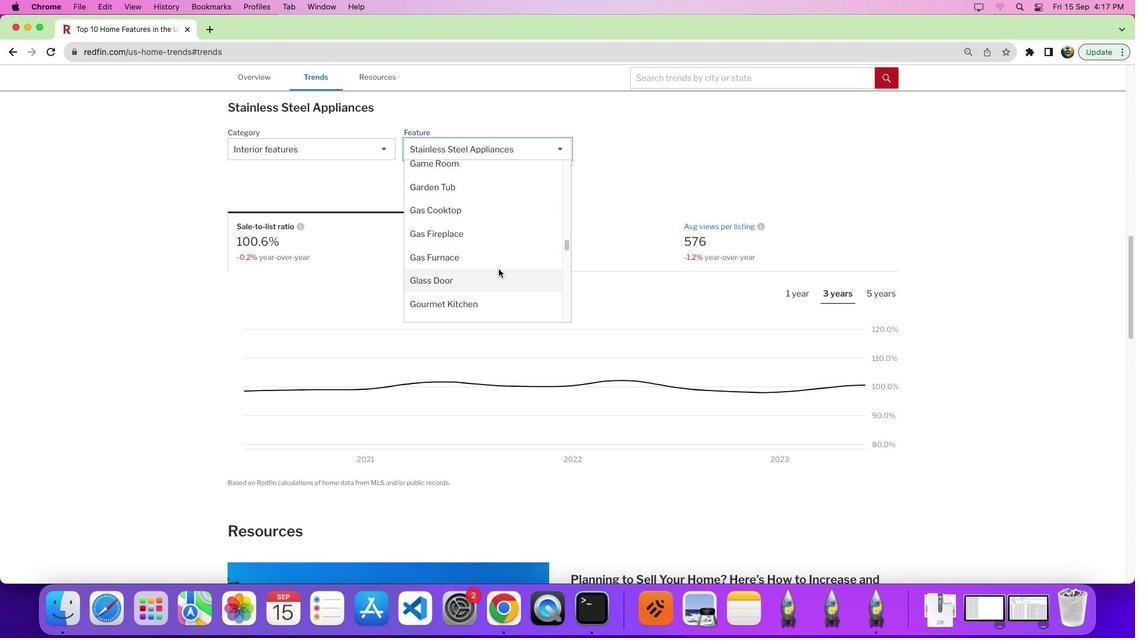 
Action: Mouse scrolled (499, 269) with delta (0, 0)
Screenshot: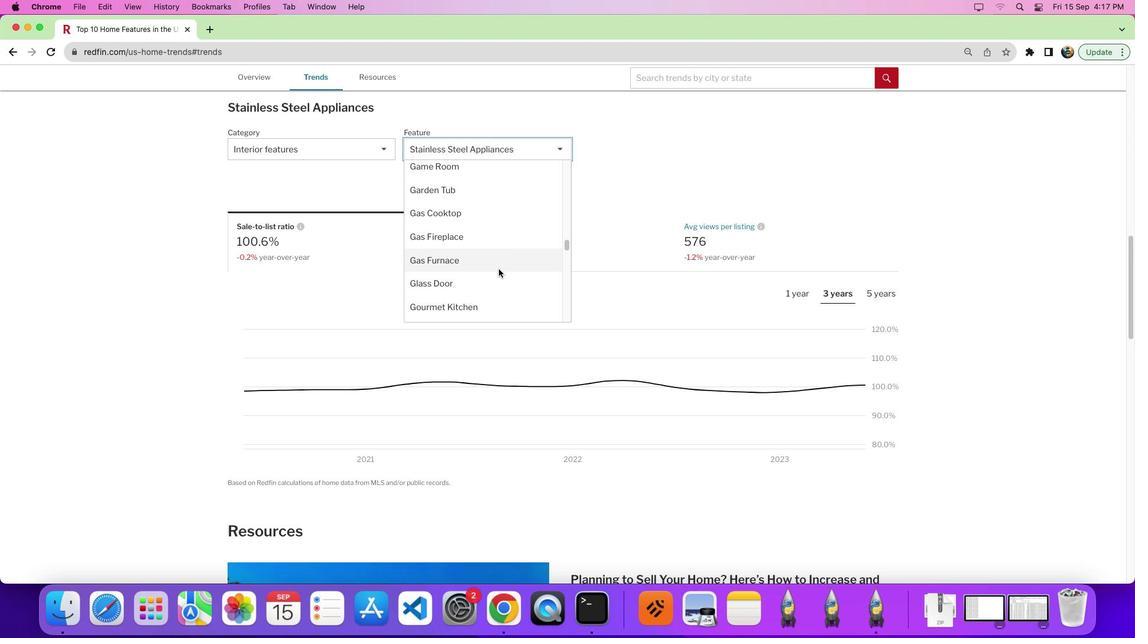 
Action: Mouse scrolled (499, 269) with delta (0, 0)
Screenshot: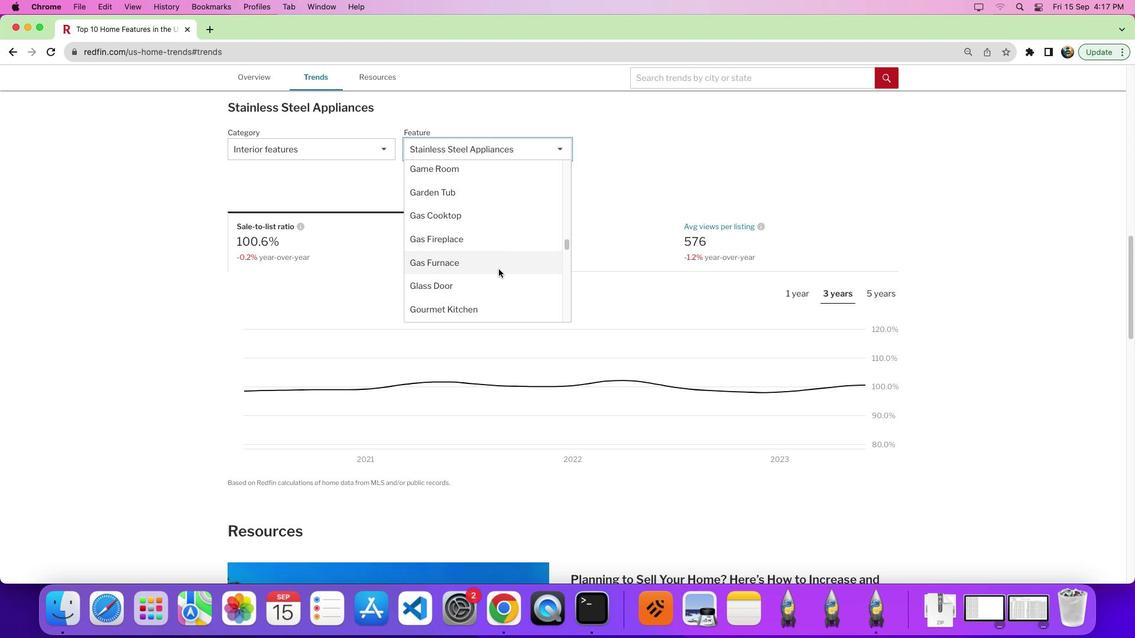 
Action: Mouse scrolled (499, 269) with delta (0, 0)
Screenshot: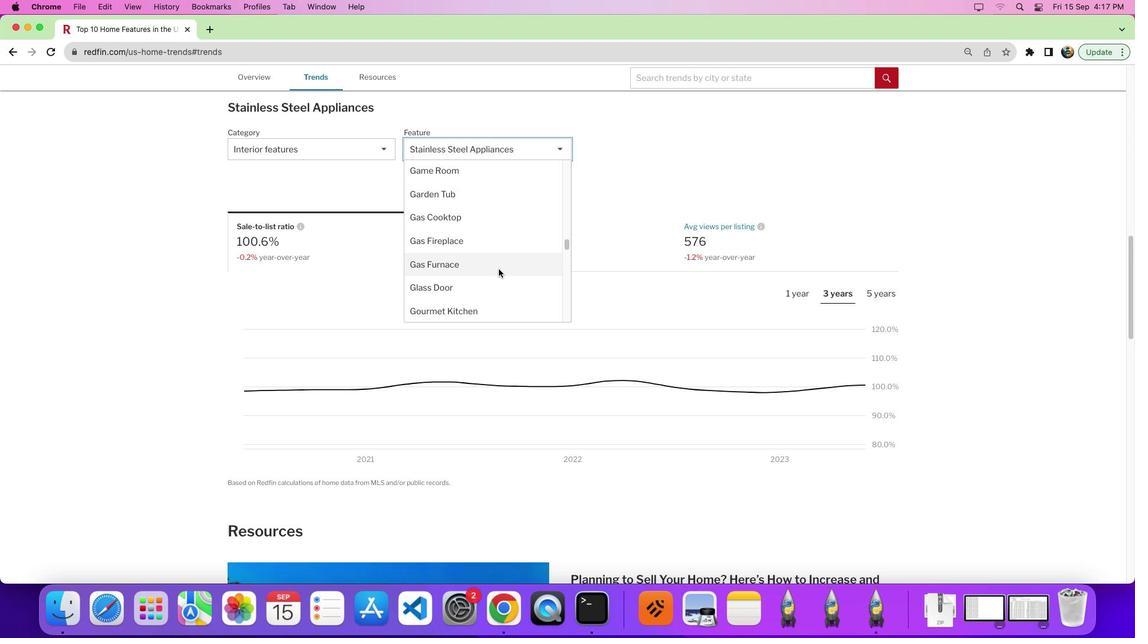 
Action: Mouse moved to (498, 267)
Screenshot: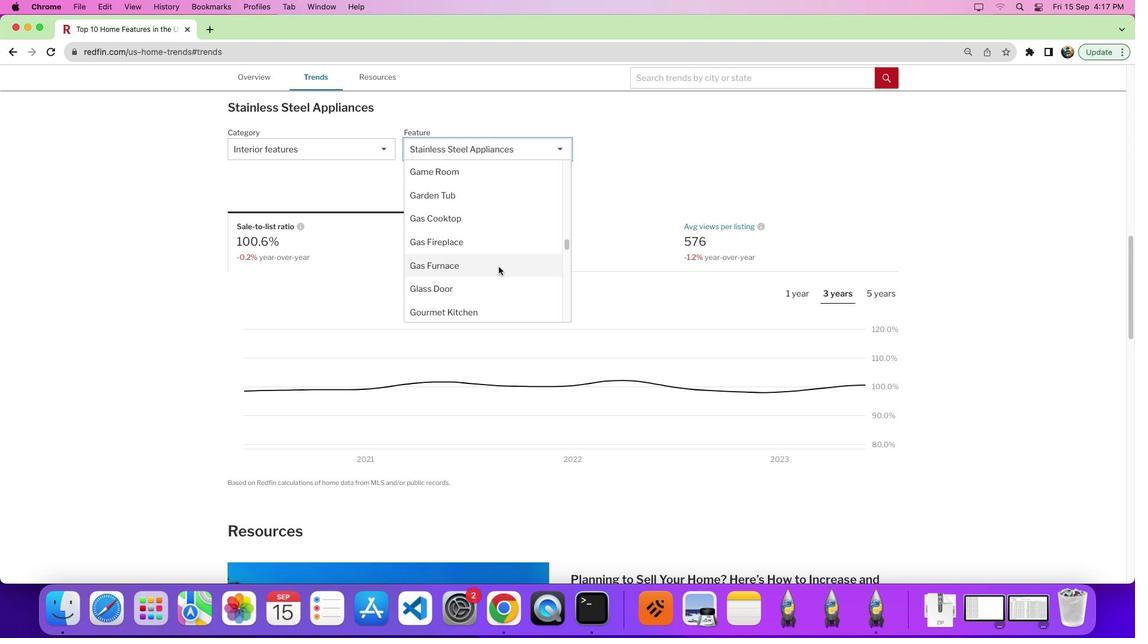 
Action: Mouse scrolled (498, 267) with delta (0, 0)
Screenshot: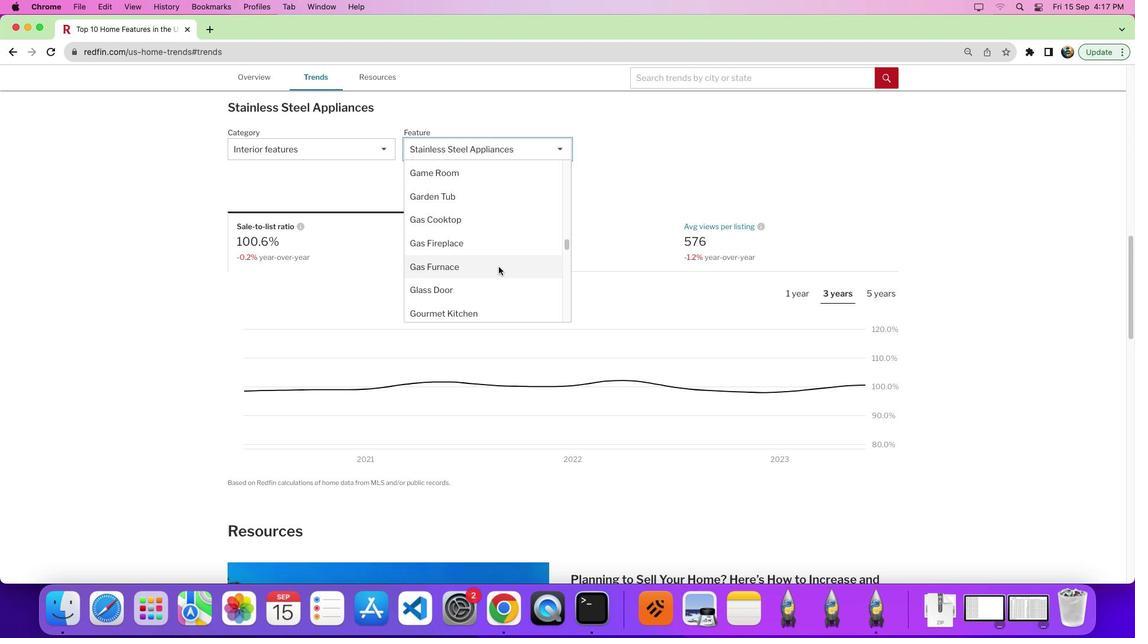 
Action: Mouse scrolled (498, 267) with delta (0, 0)
Screenshot: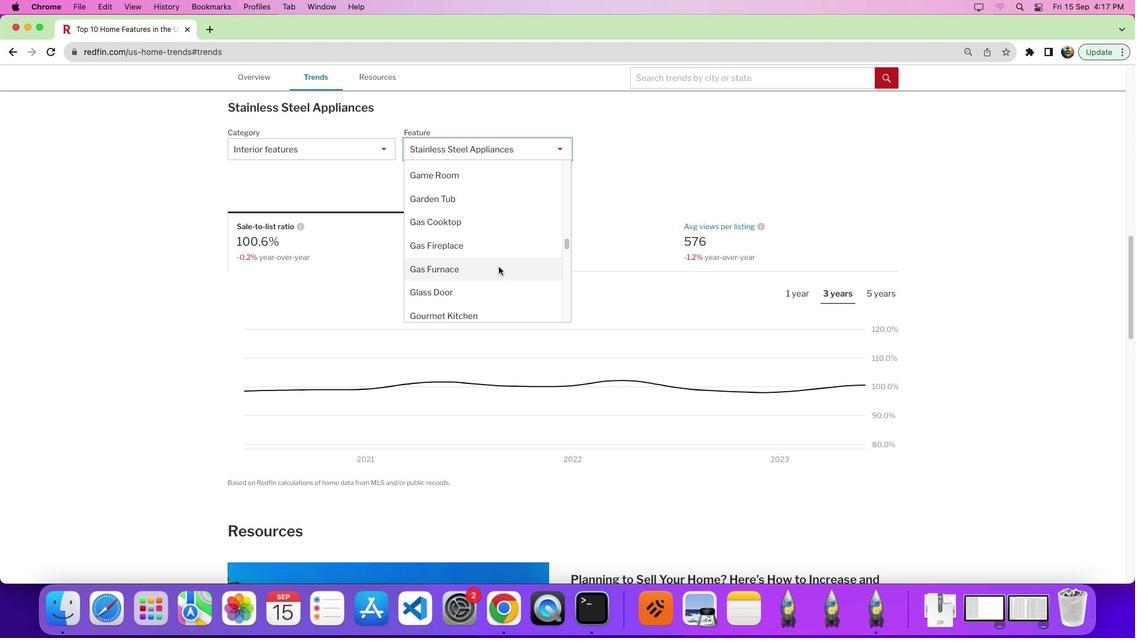 
Action: Mouse scrolled (498, 267) with delta (0, 0)
Screenshot: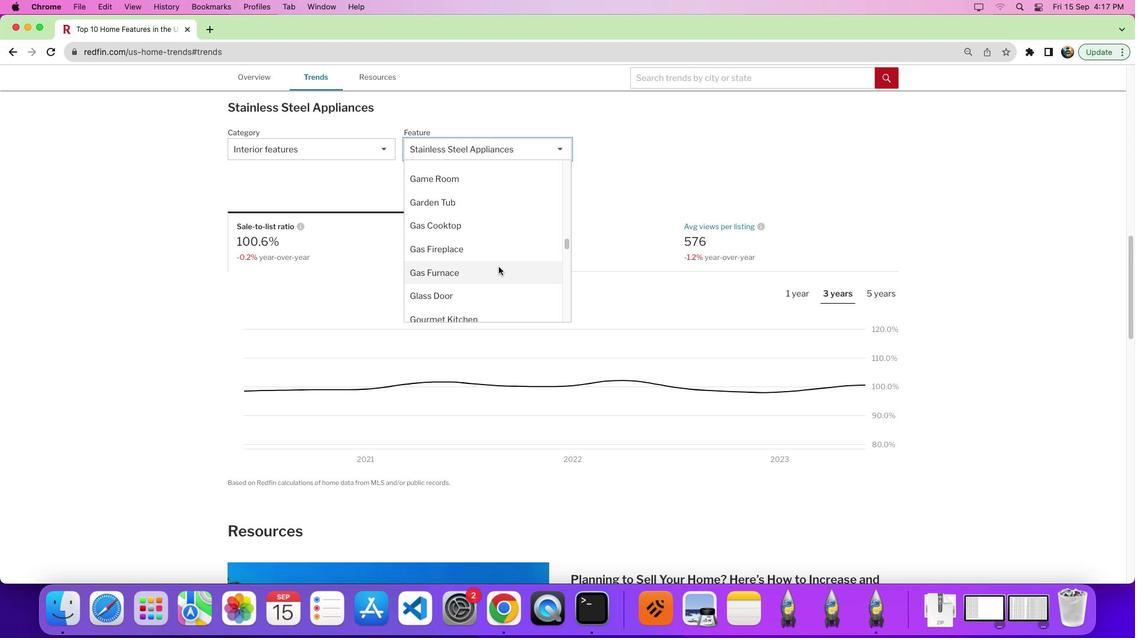 
Action: Mouse scrolled (498, 267) with delta (0, 0)
Screenshot: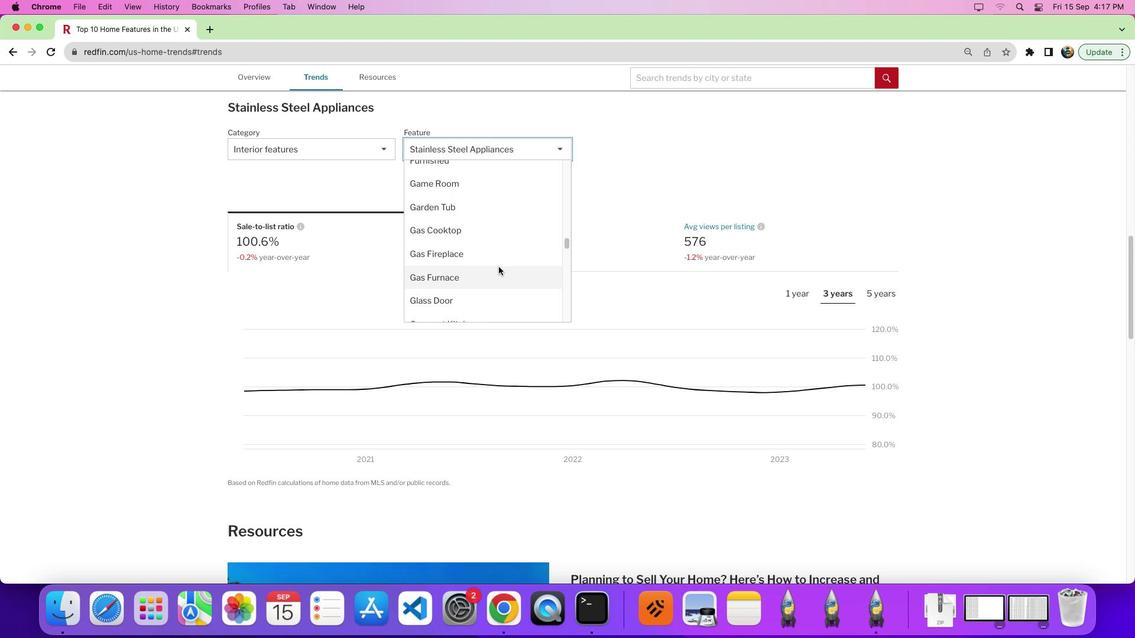 
Action: Mouse scrolled (498, 267) with delta (0, 0)
Screenshot: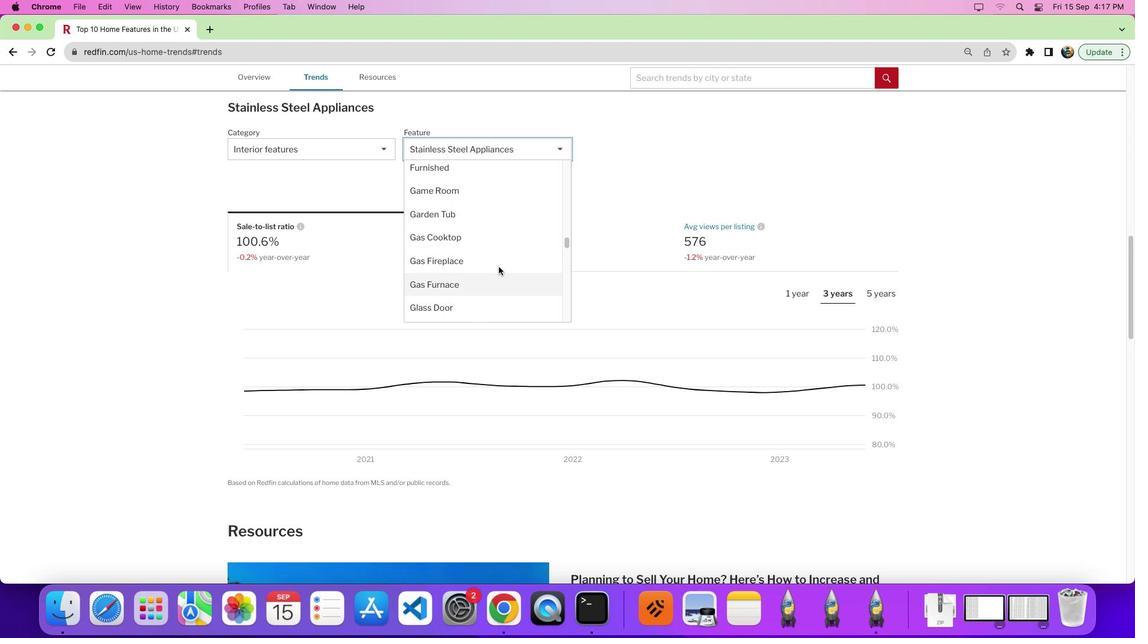 
Action: Mouse moved to (498, 264)
Screenshot: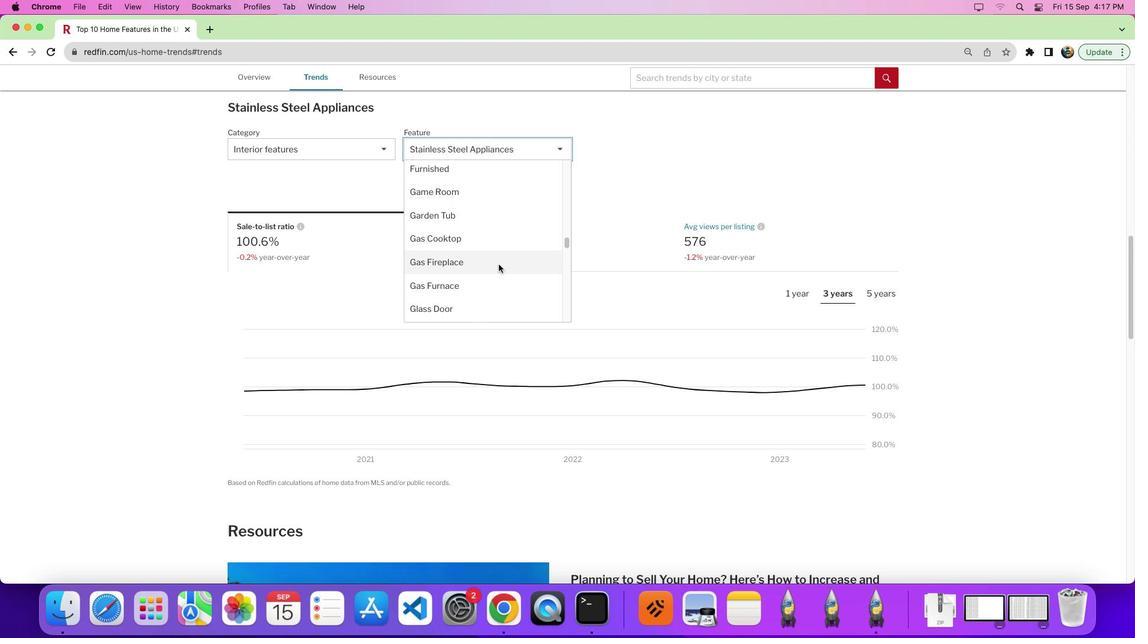
Action: Mouse scrolled (498, 264) with delta (0, 0)
Screenshot: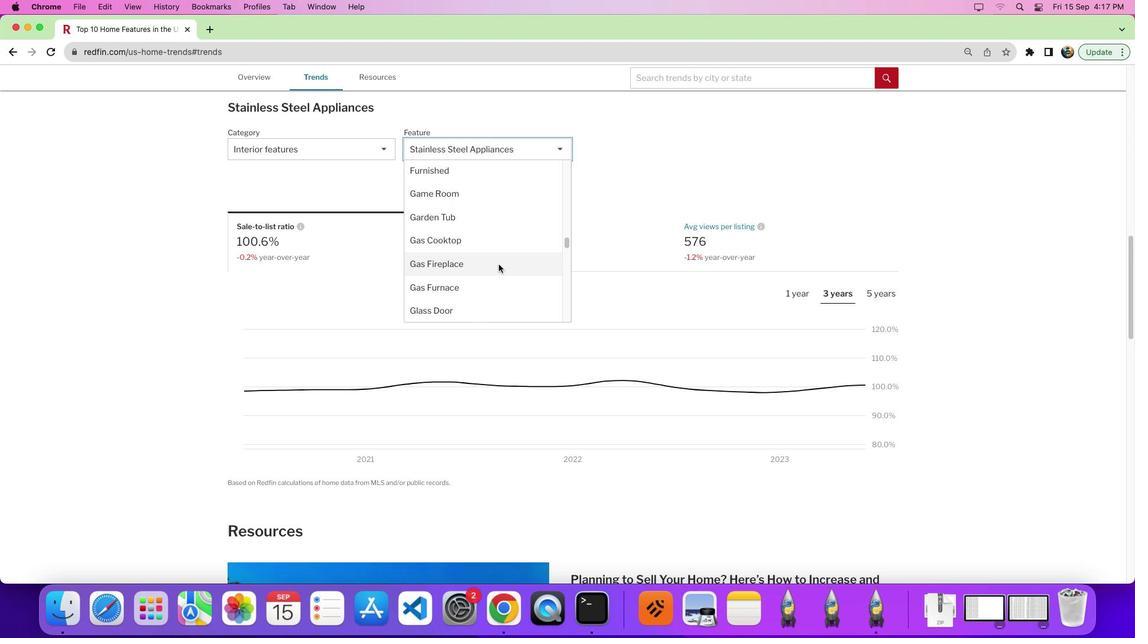 
Action: Mouse scrolled (498, 264) with delta (0, 0)
Screenshot: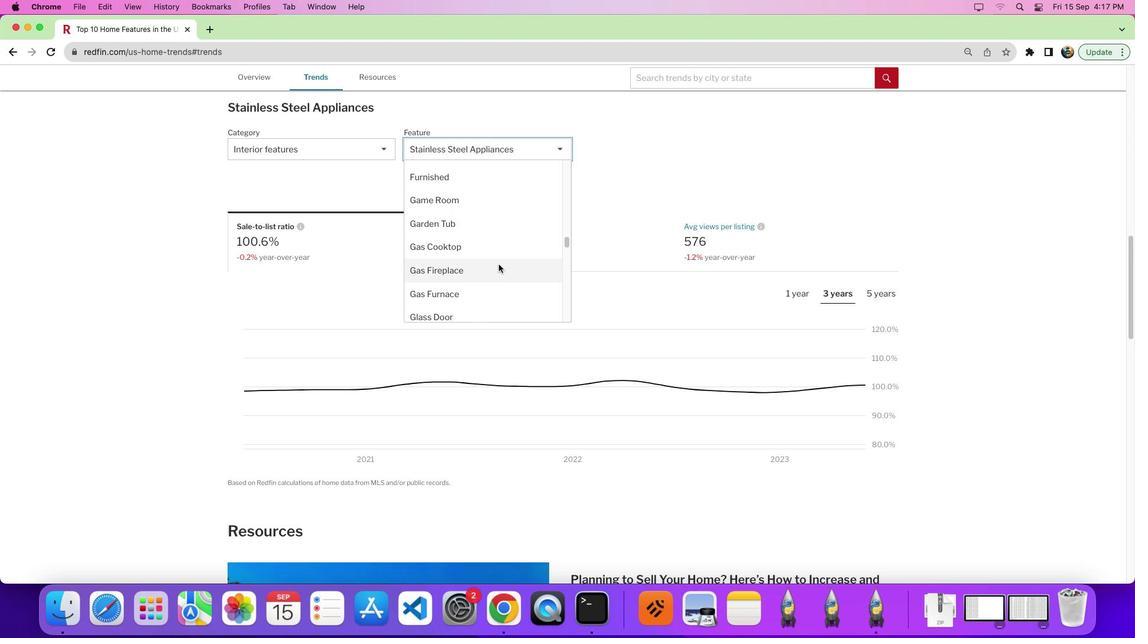 
Action: Mouse moved to (498, 264)
Screenshot: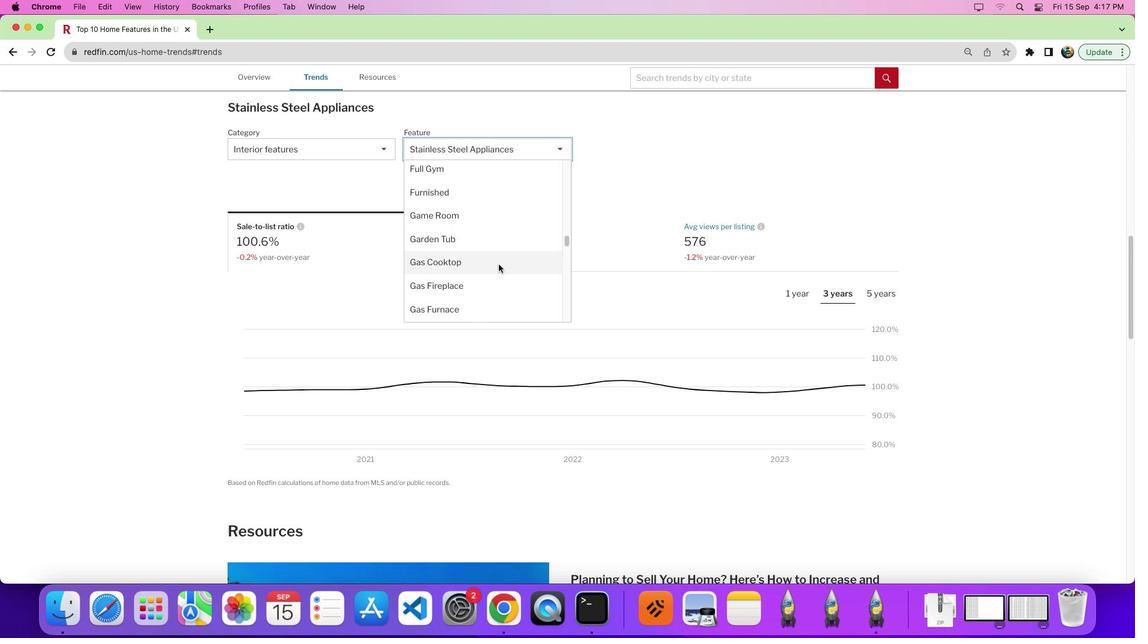 
Action: Mouse scrolled (498, 264) with delta (0, 0)
Screenshot: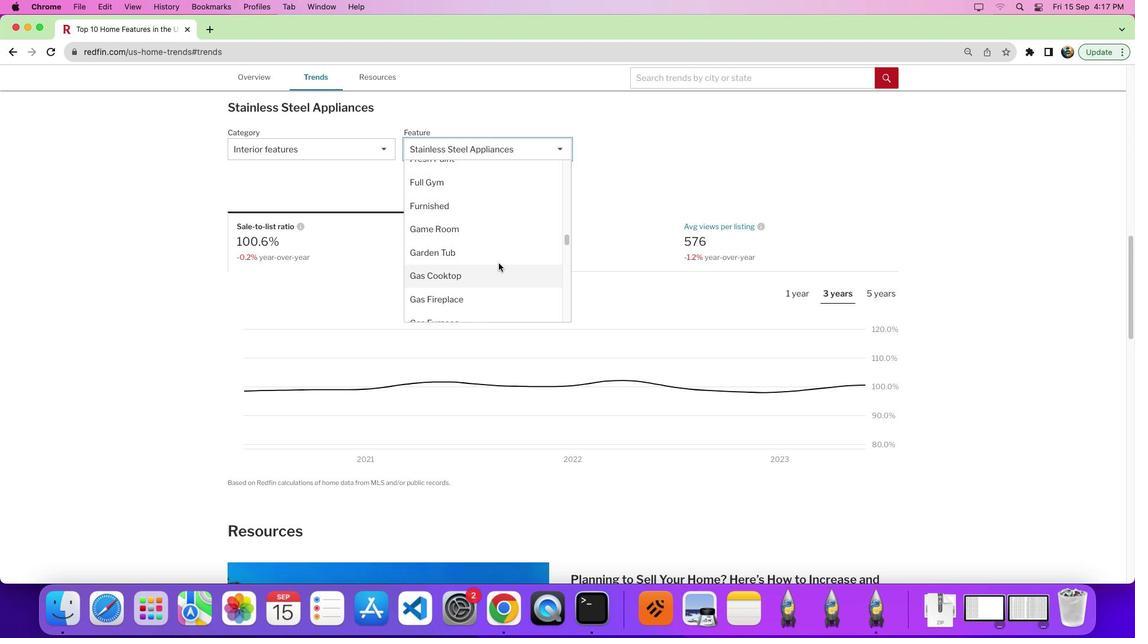 
Action: Mouse scrolled (498, 264) with delta (0, 0)
Screenshot: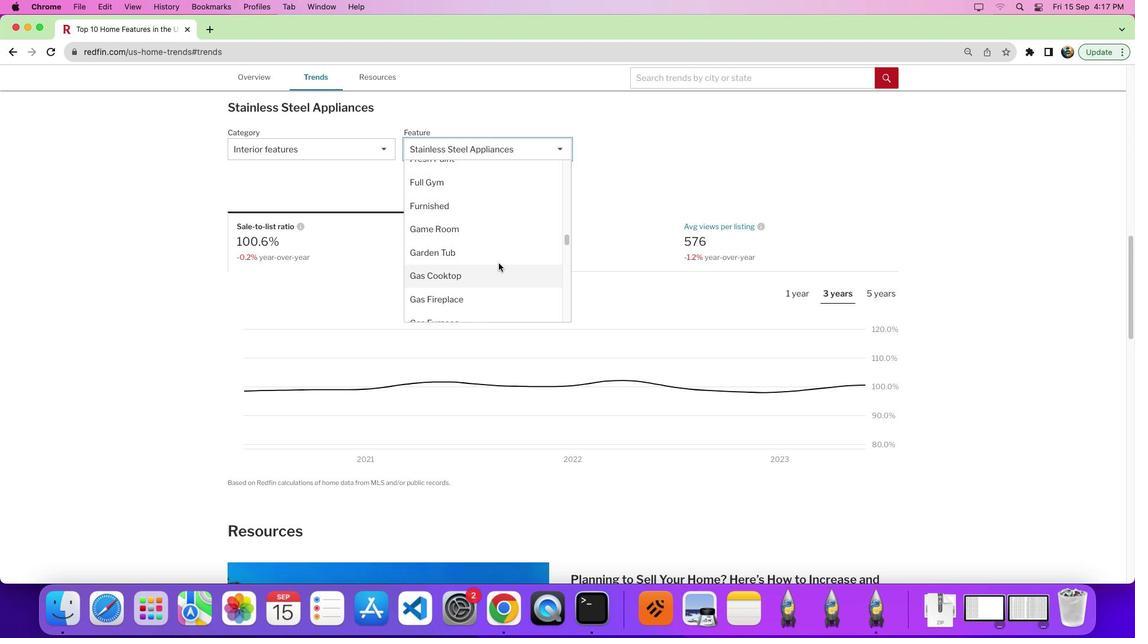 
Action: Mouse moved to (499, 263)
Screenshot: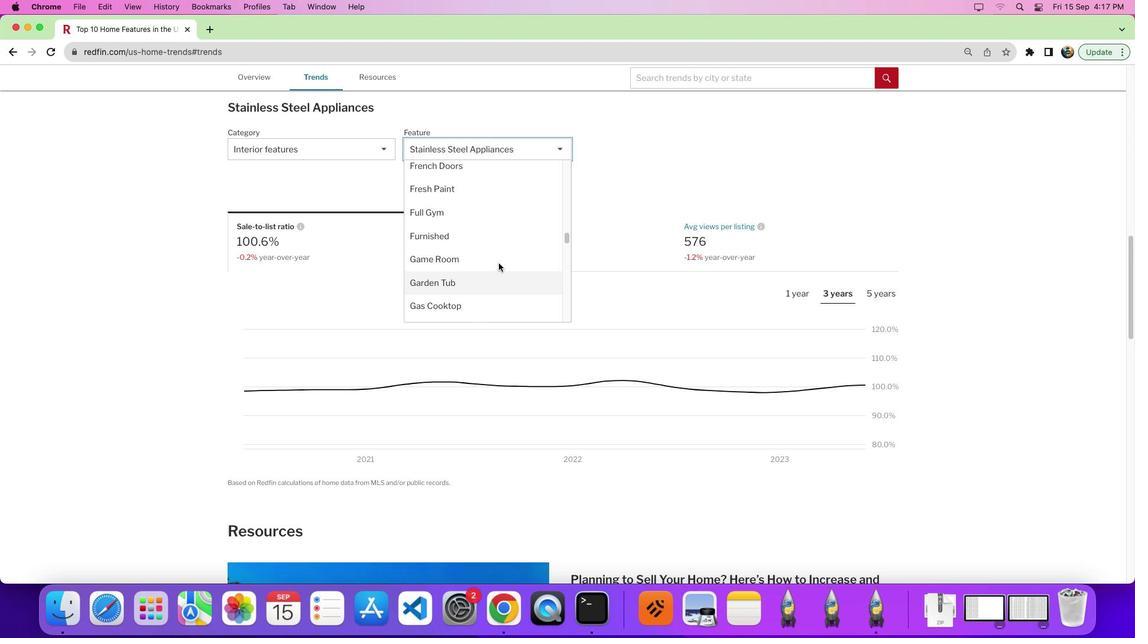 
Action: Mouse scrolled (499, 263) with delta (0, 0)
Screenshot: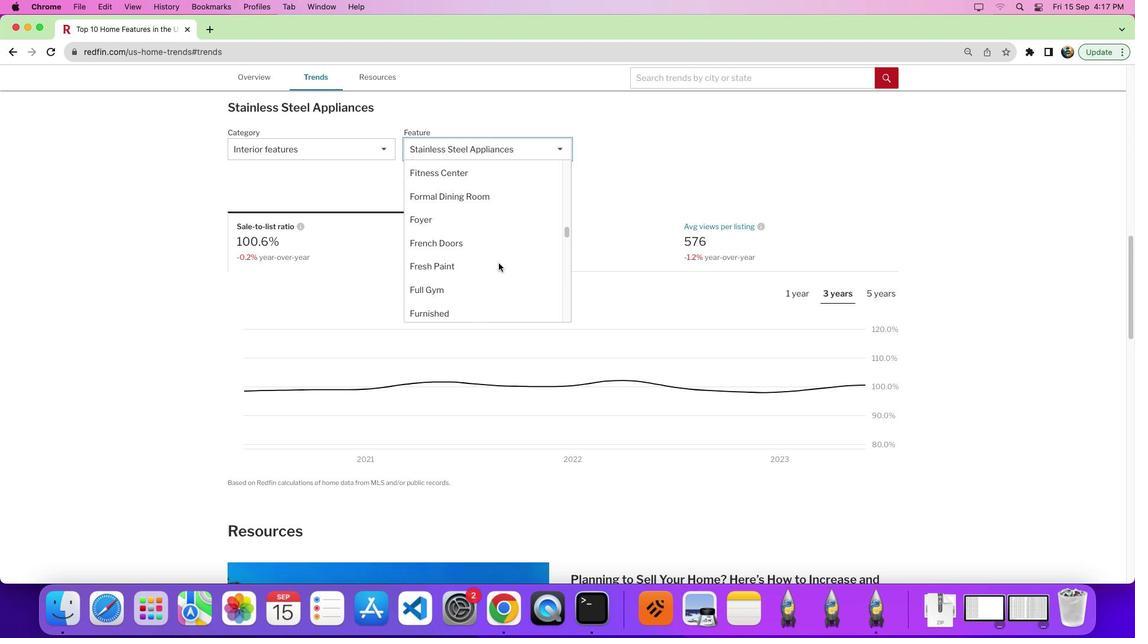 
Action: Mouse scrolled (499, 263) with delta (0, 0)
Screenshot: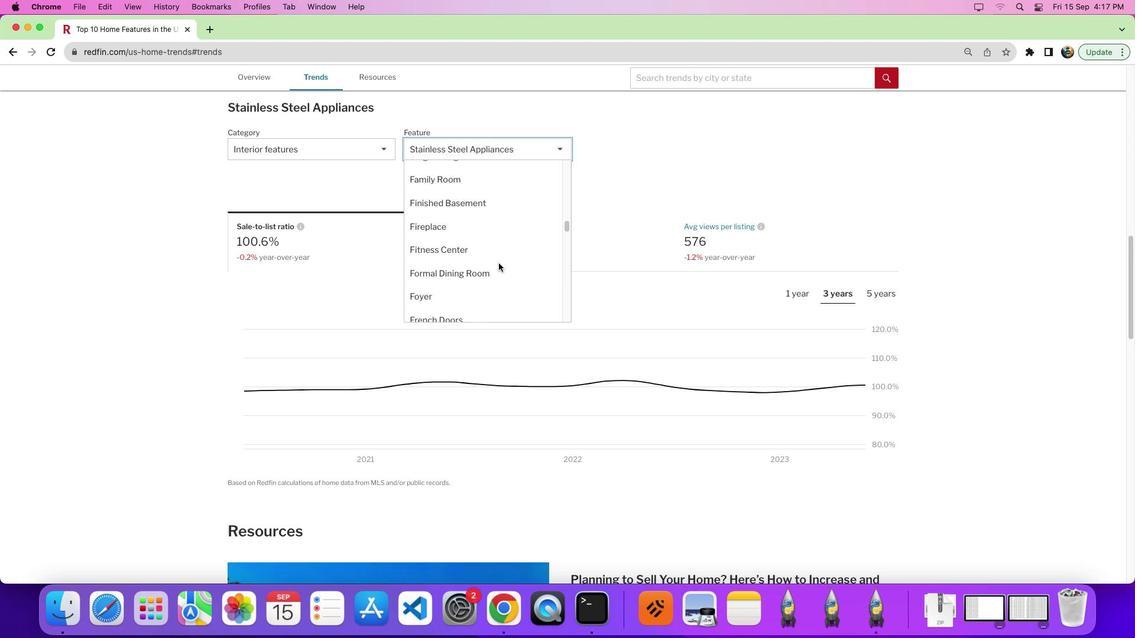 
Action: Mouse scrolled (499, 263) with delta (0, 4)
Screenshot: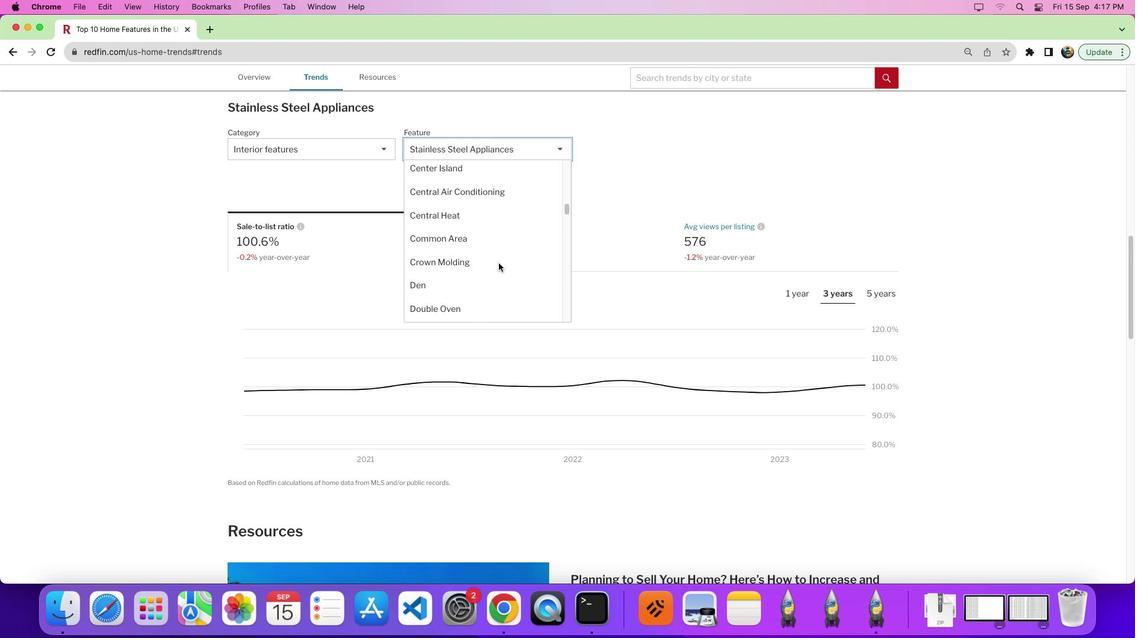 
Action: Mouse scrolled (499, 263) with delta (0, 6)
Screenshot: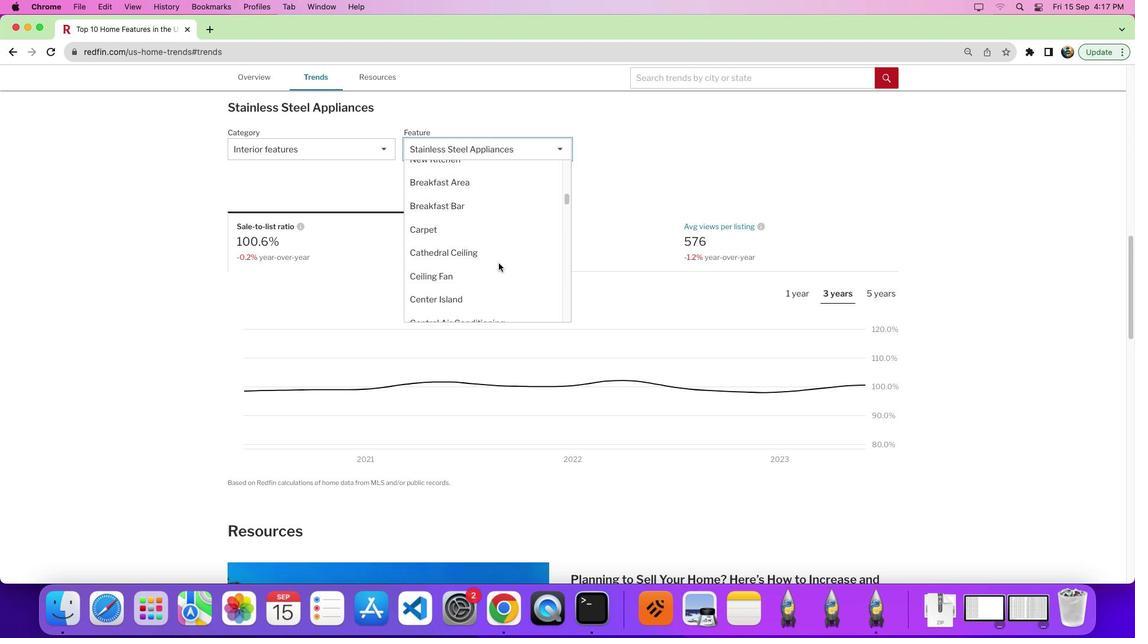 
Action: Mouse scrolled (499, 263) with delta (0, 0)
Screenshot: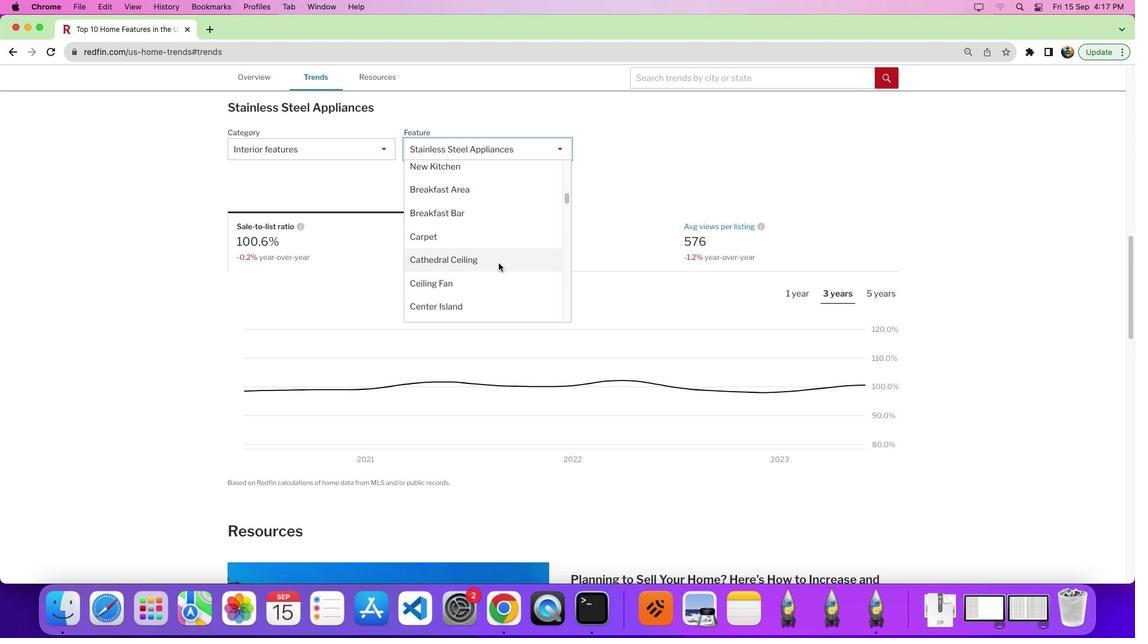 
Action: Mouse moved to (491, 244)
Screenshot: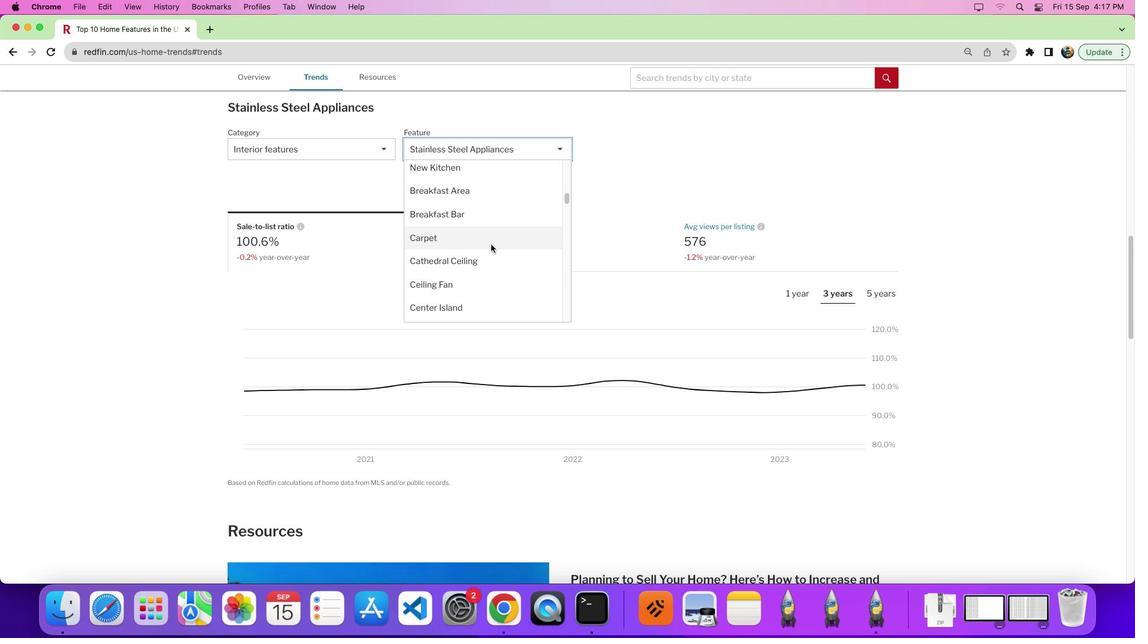 
Action: Mouse pressed left at (491, 244)
Screenshot: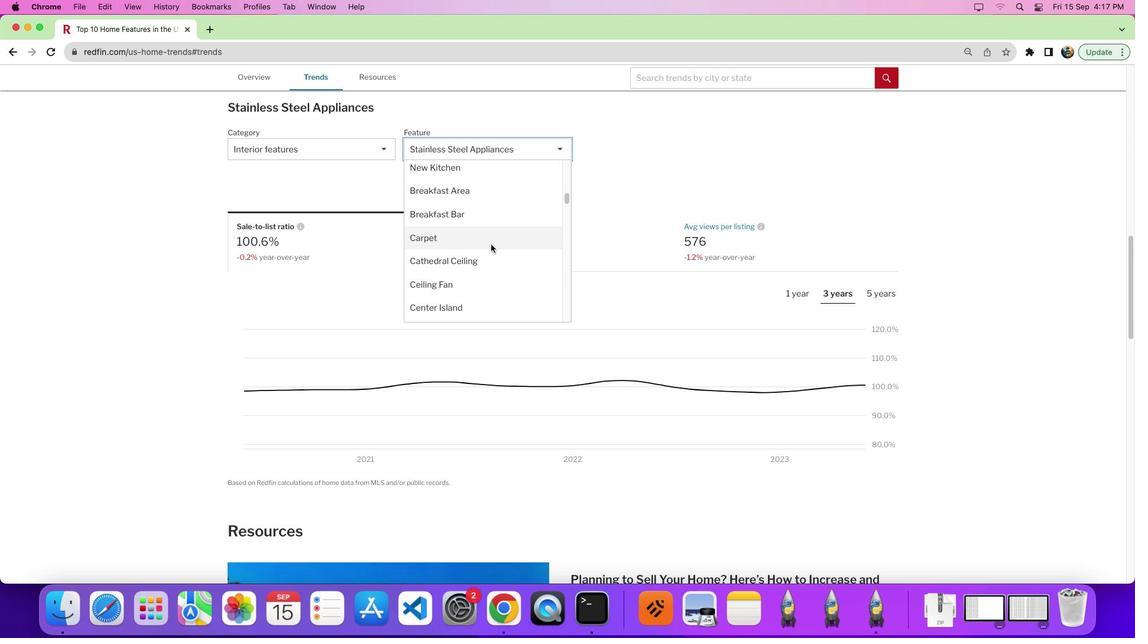 
Action: Mouse moved to (662, 287)
Screenshot: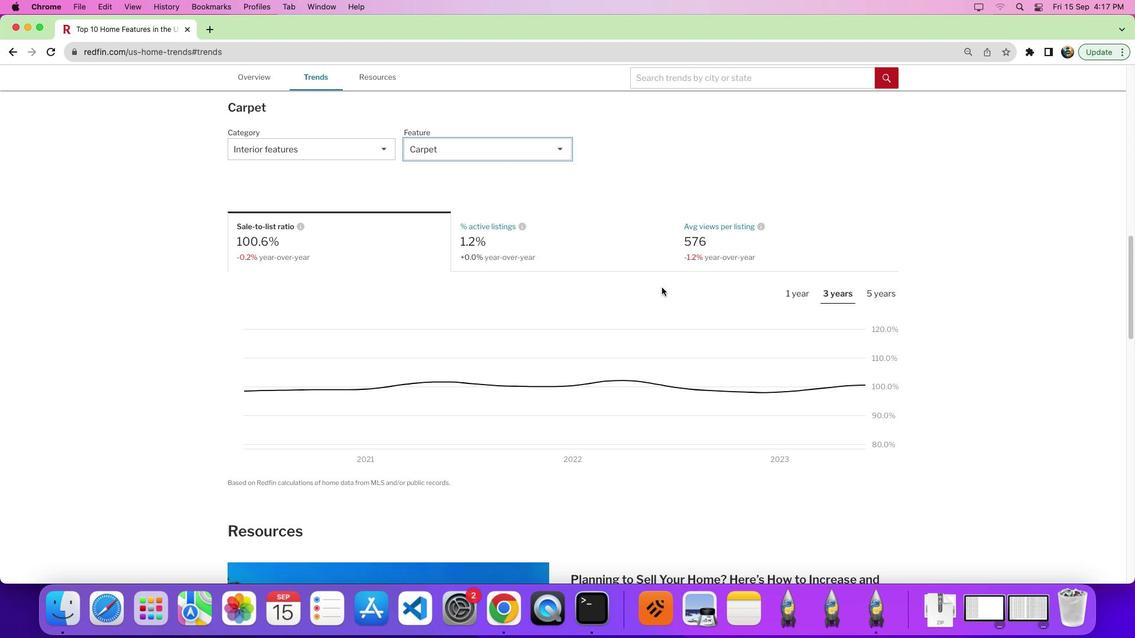 
Action: Mouse scrolled (662, 287) with delta (0, 0)
Screenshot: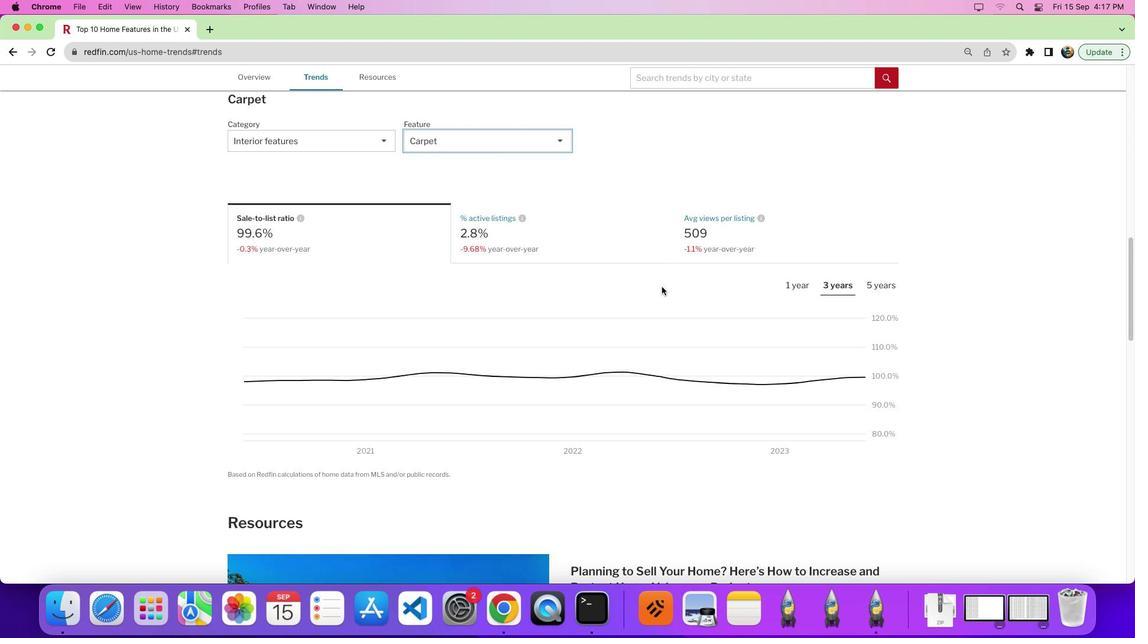 
Action: Mouse scrolled (662, 287) with delta (0, 0)
Screenshot: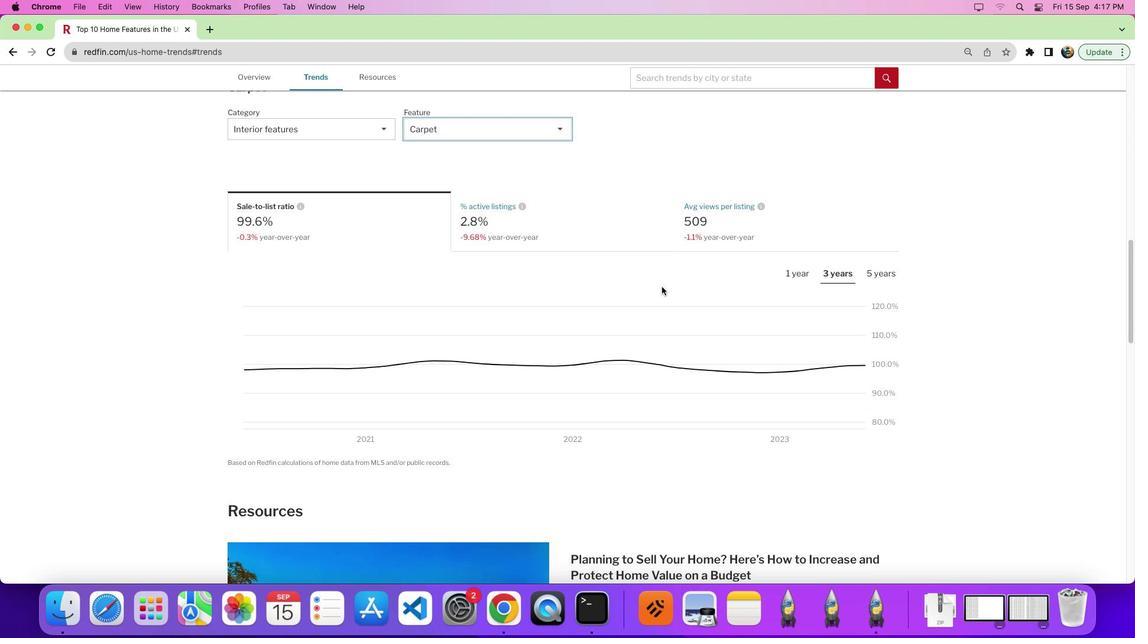 
Action: Mouse moved to (722, 199)
Screenshot: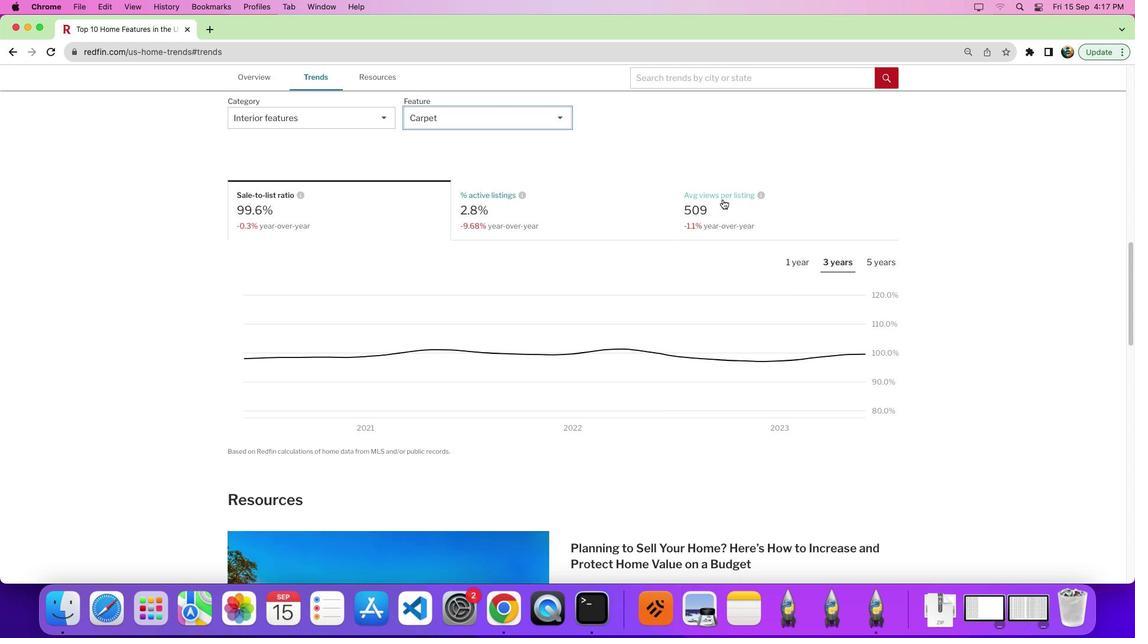 
Action: Mouse pressed left at (722, 199)
Screenshot: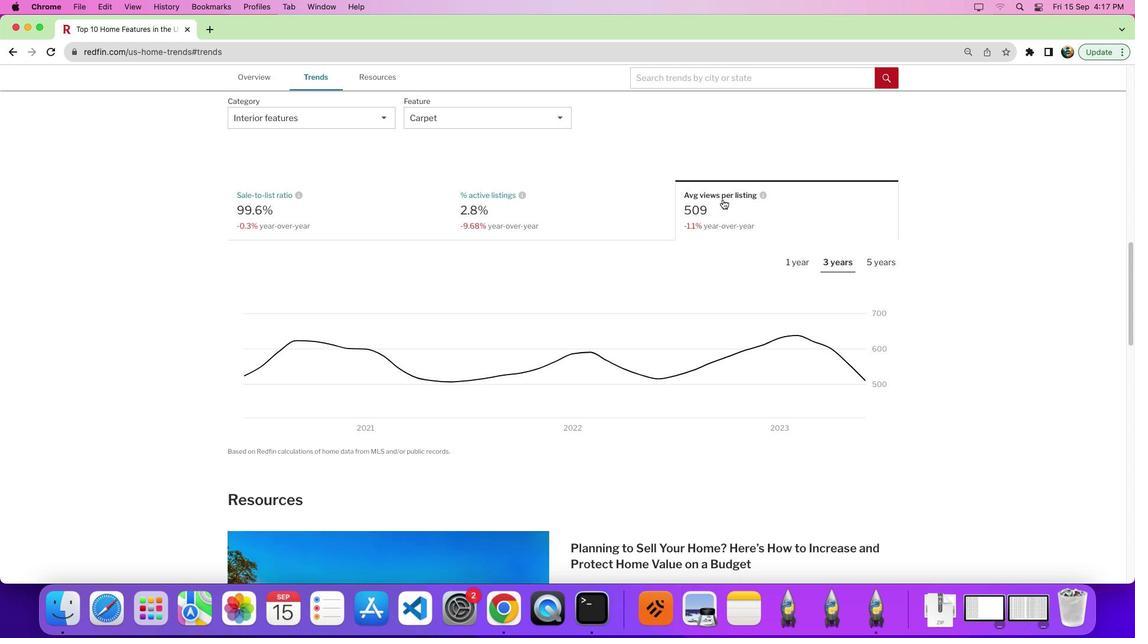 
Action: Mouse moved to (766, 321)
Screenshot: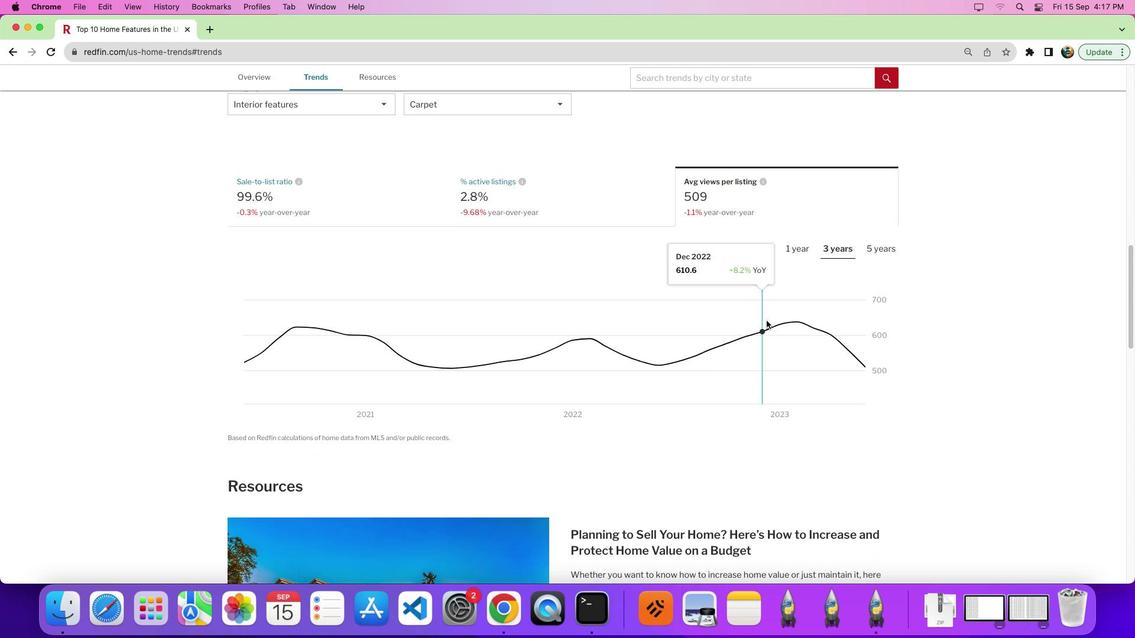 
Action: Mouse scrolled (766, 321) with delta (0, 0)
Screenshot: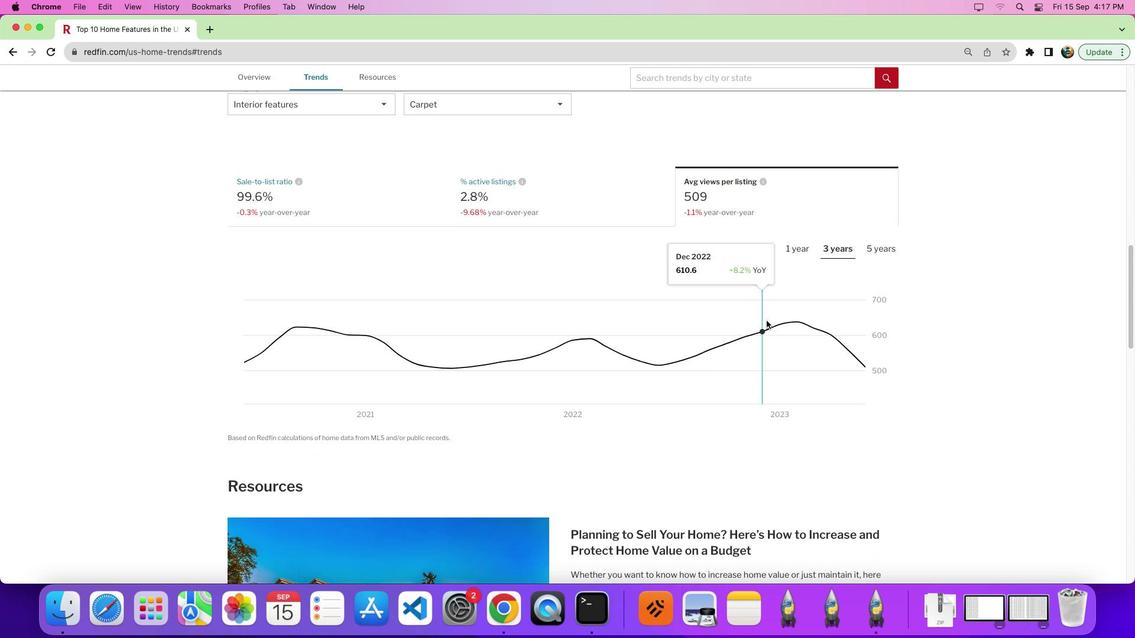 
Action: Mouse scrolled (766, 321) with delta (0, 0)
Screenshot: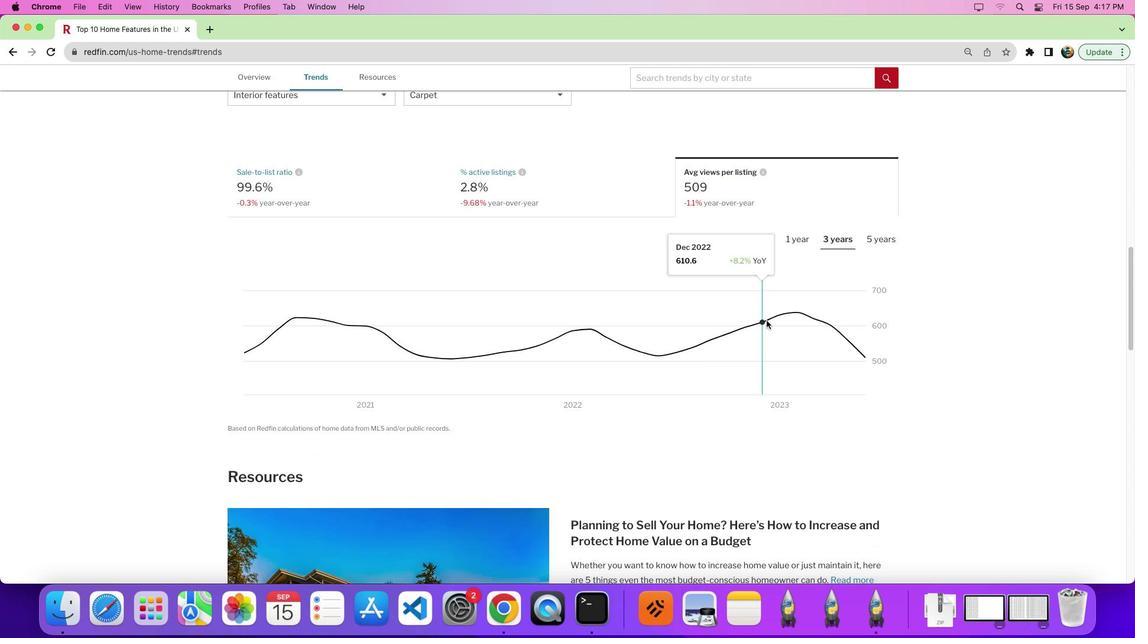 
Action: Mouse moved to (780, 317)
Screenshot: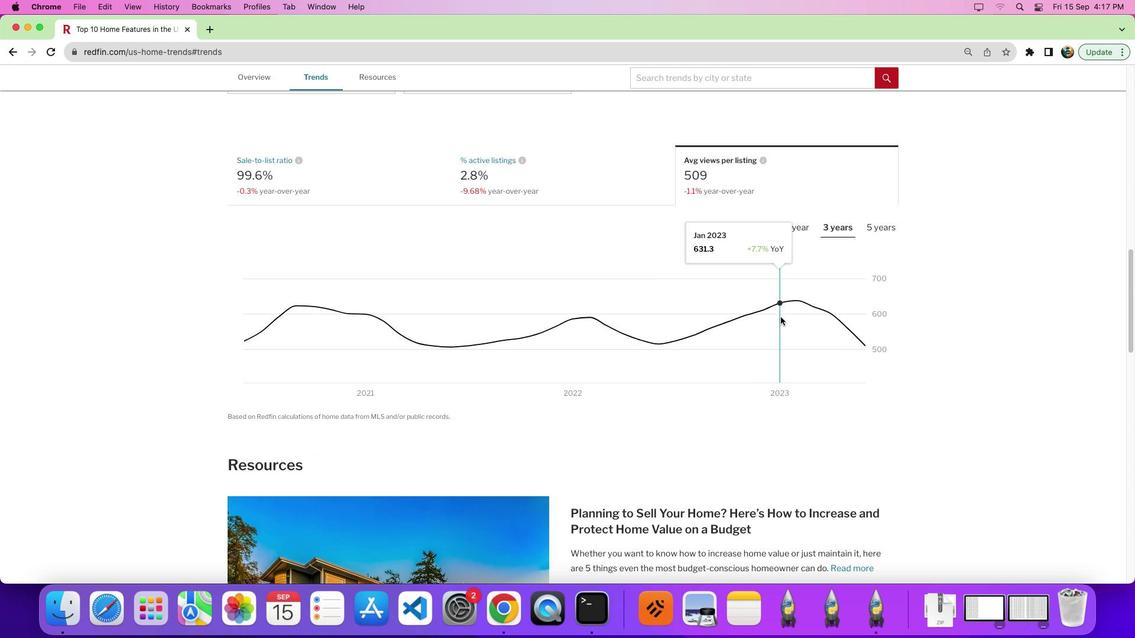 
